 Task: Create an 'inventory' object.
Action: Mouse moved to (1186, 72)
Screenshot: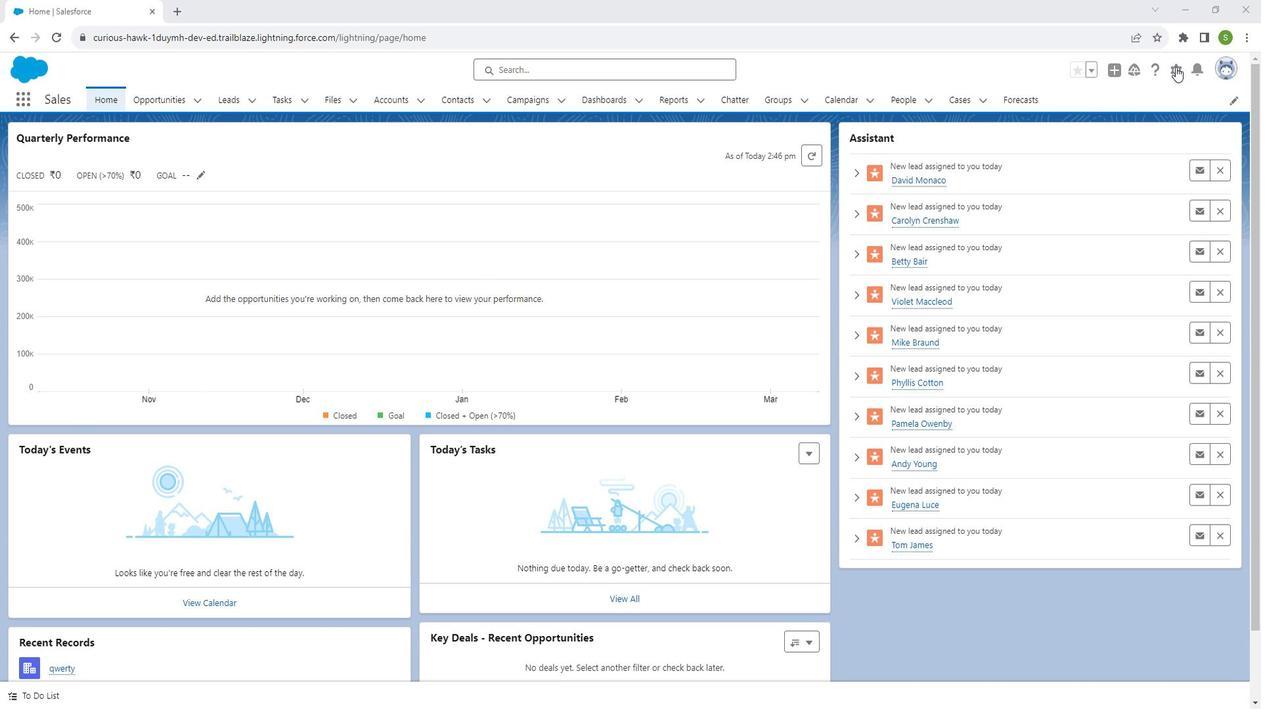 
Action: Mouse pressed left at (1186, 72)
Screenshot: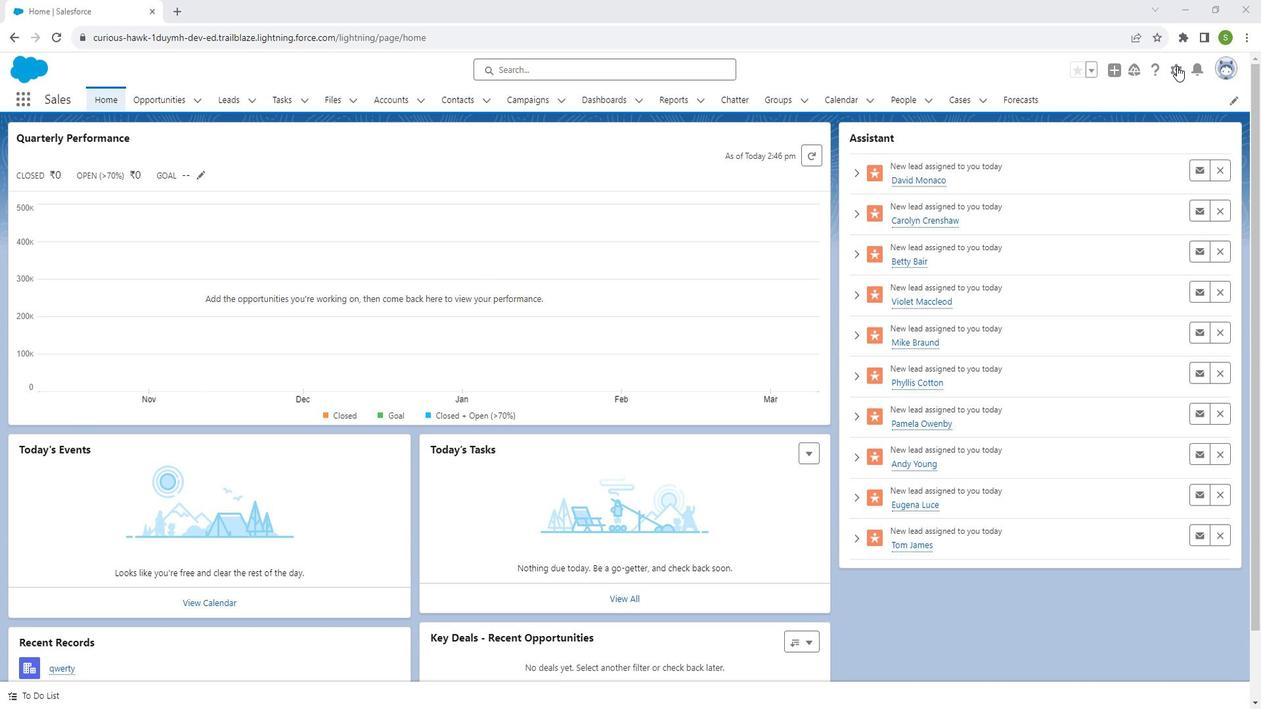 
Action: Mouse moved to (1159, 119)
Screenshot: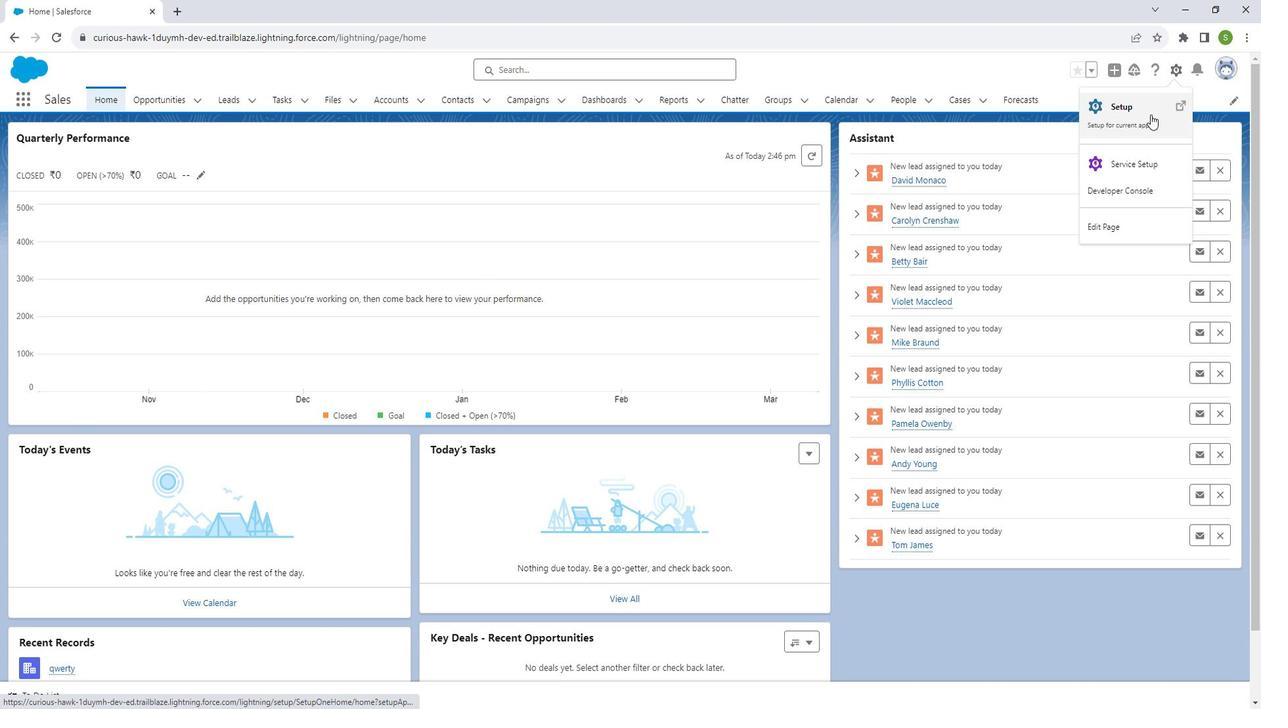 
Action: Mouse pressed left at (1159, 119)
Screenshot: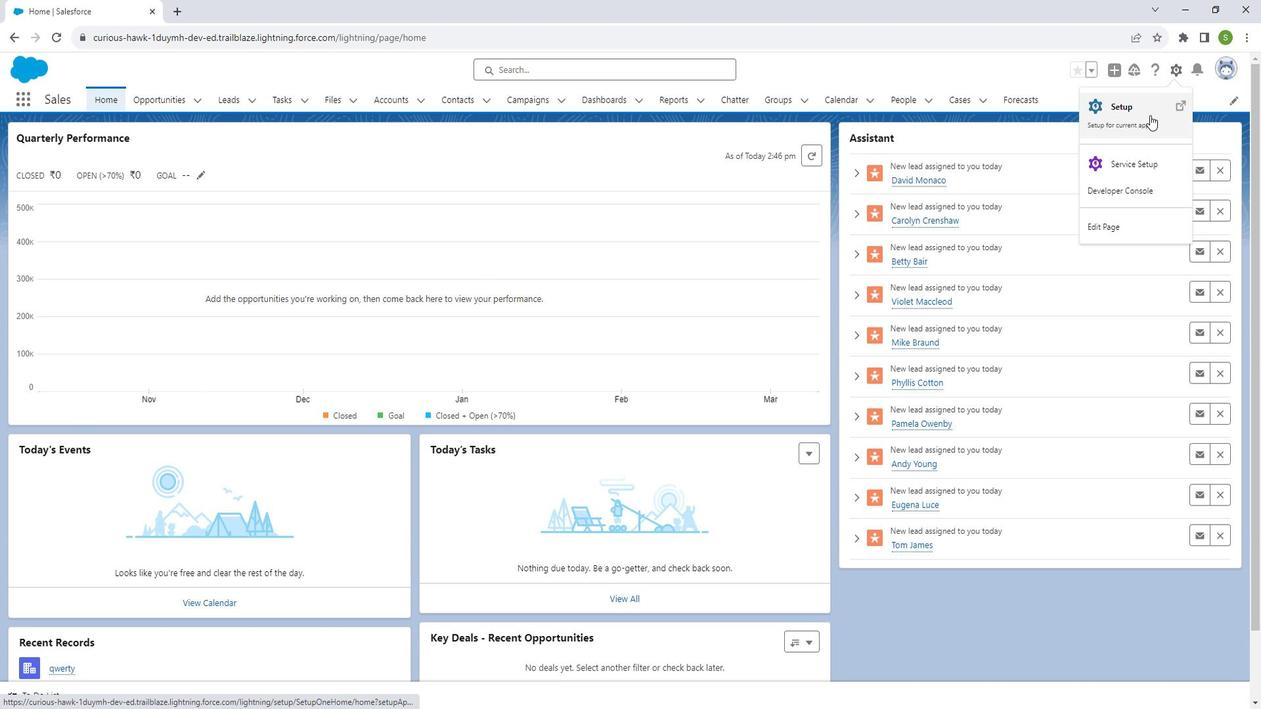 
Action: Mouse moved to (178, 102)
Screenshot: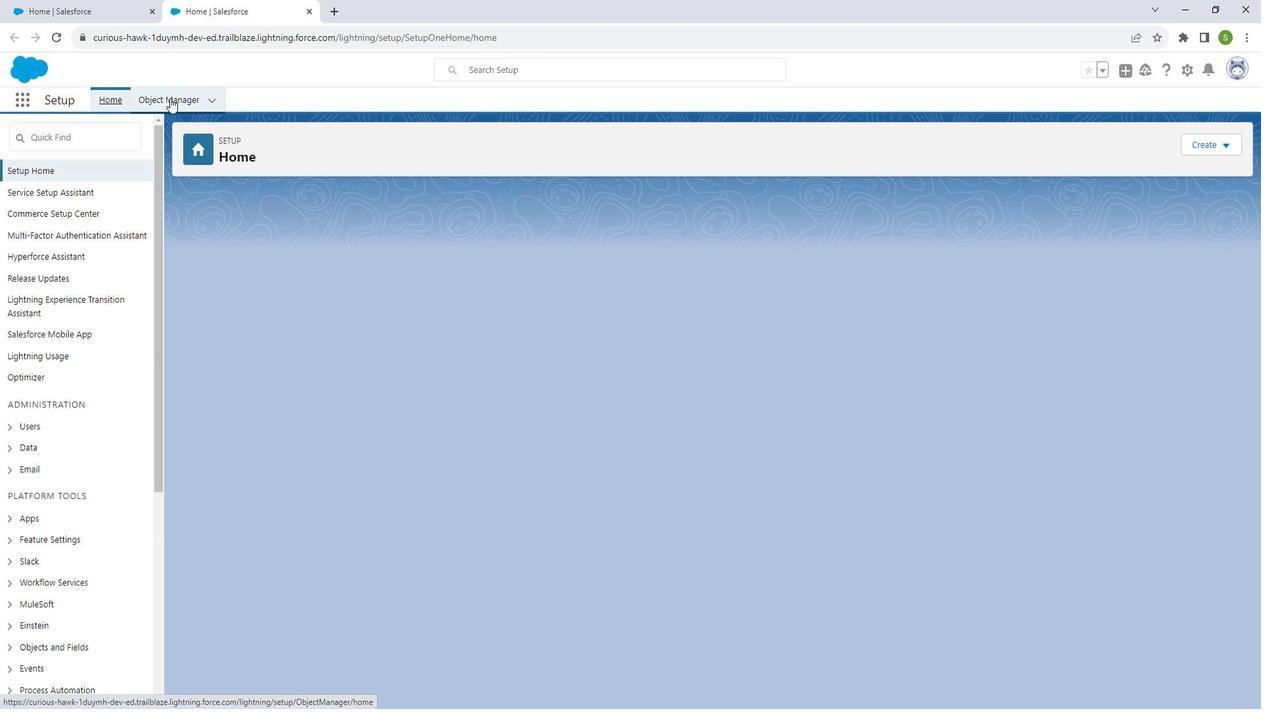 
Action: Mouse pressed left at (178, 102)
Screenshot: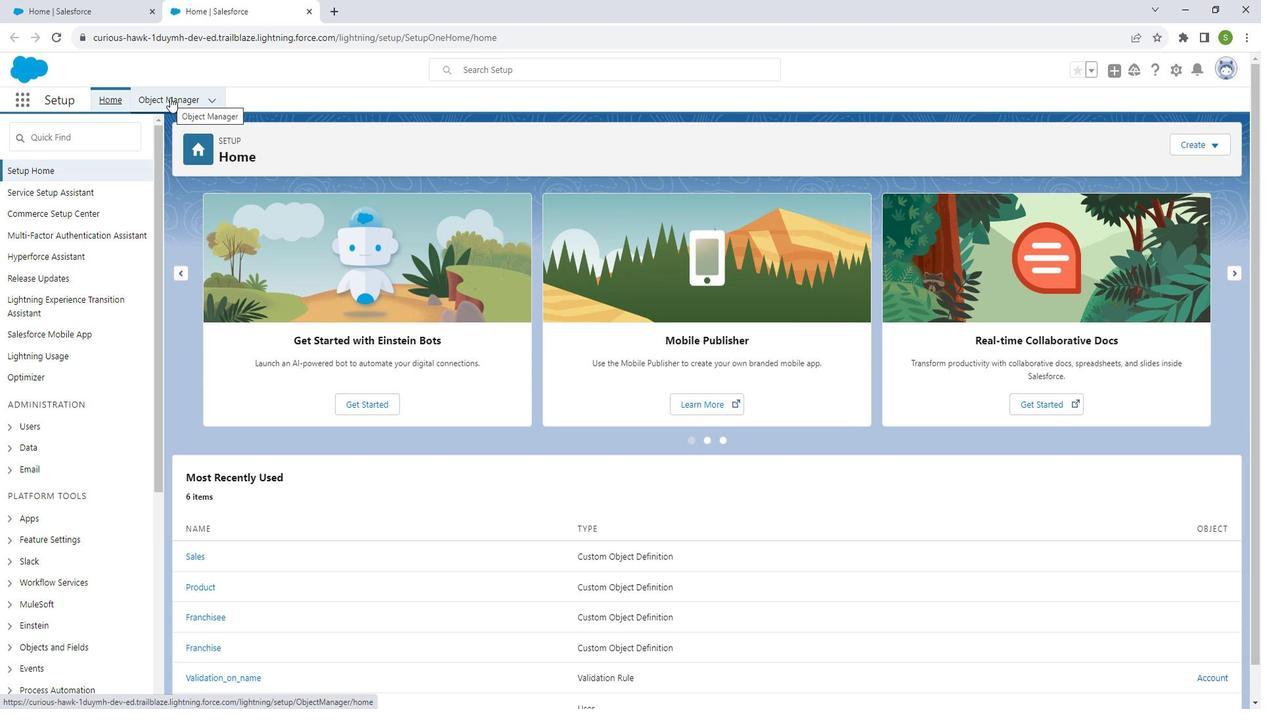 
Action: Mouse moved to (1215, 145)
Screenshot: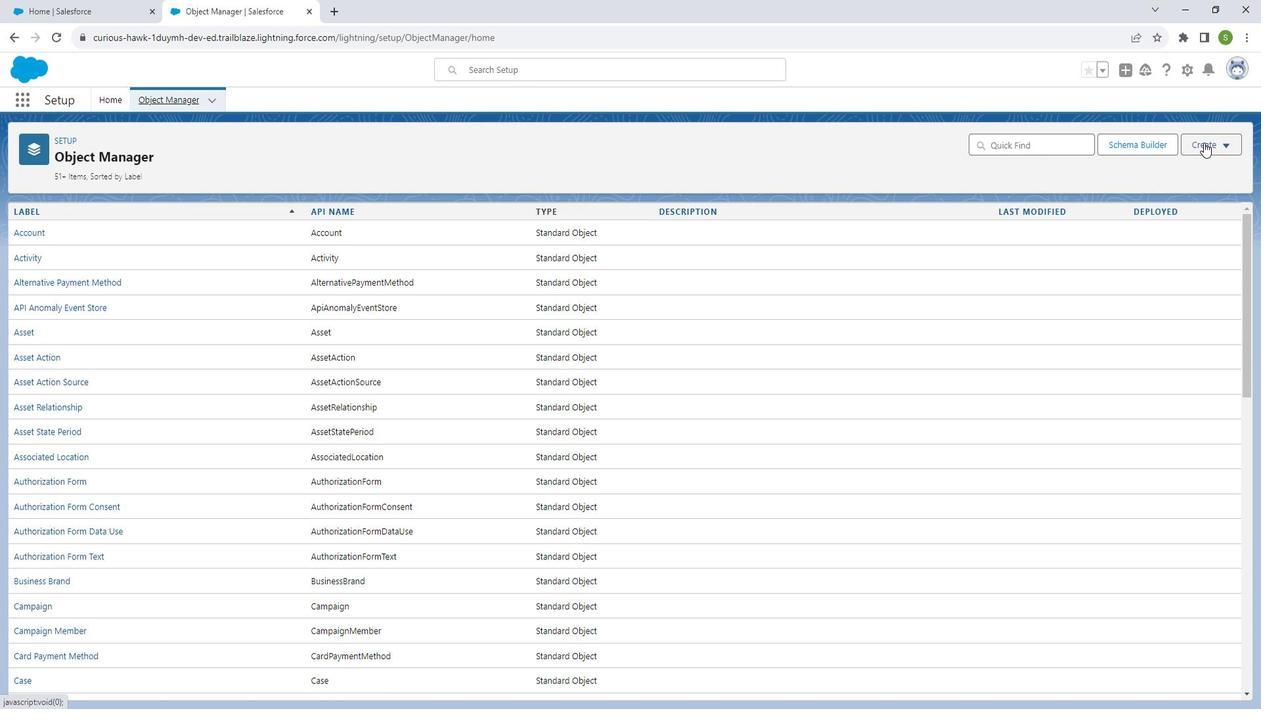 
Action: Mouse pressed left at (1215, 145)
Screenshot: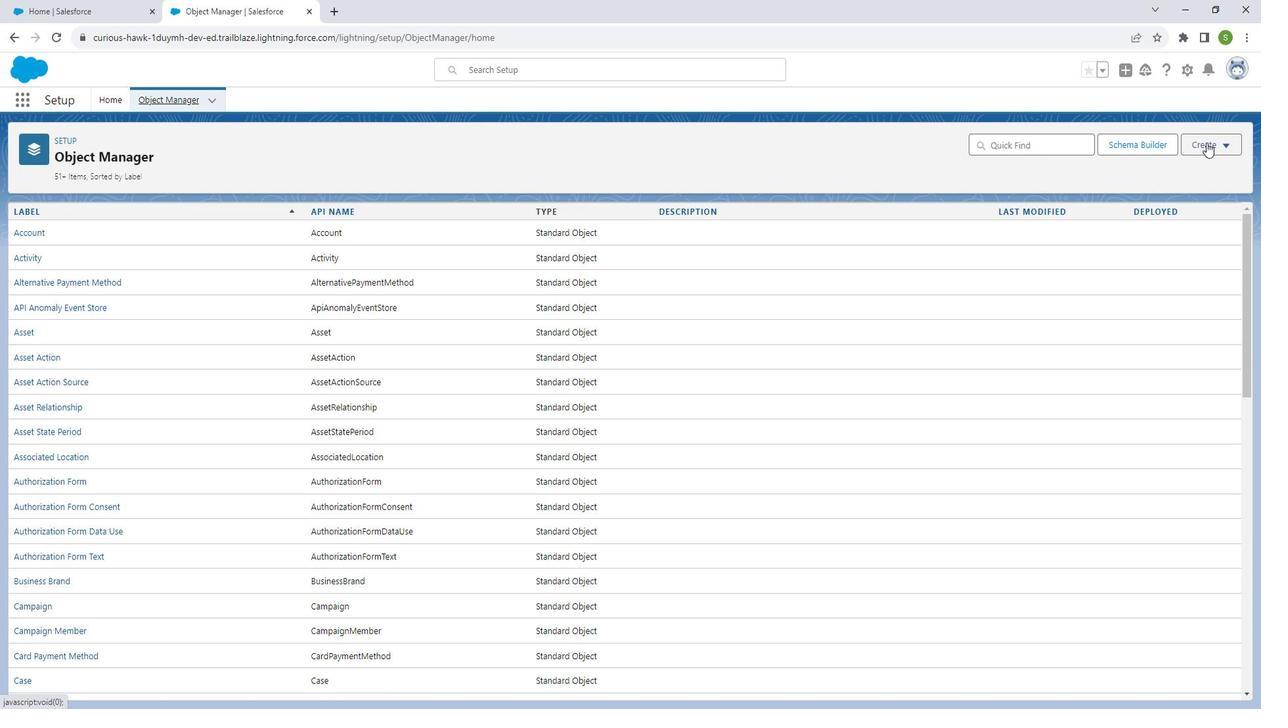 
Action: Mouse moved to (1180, 182)
Screenshot: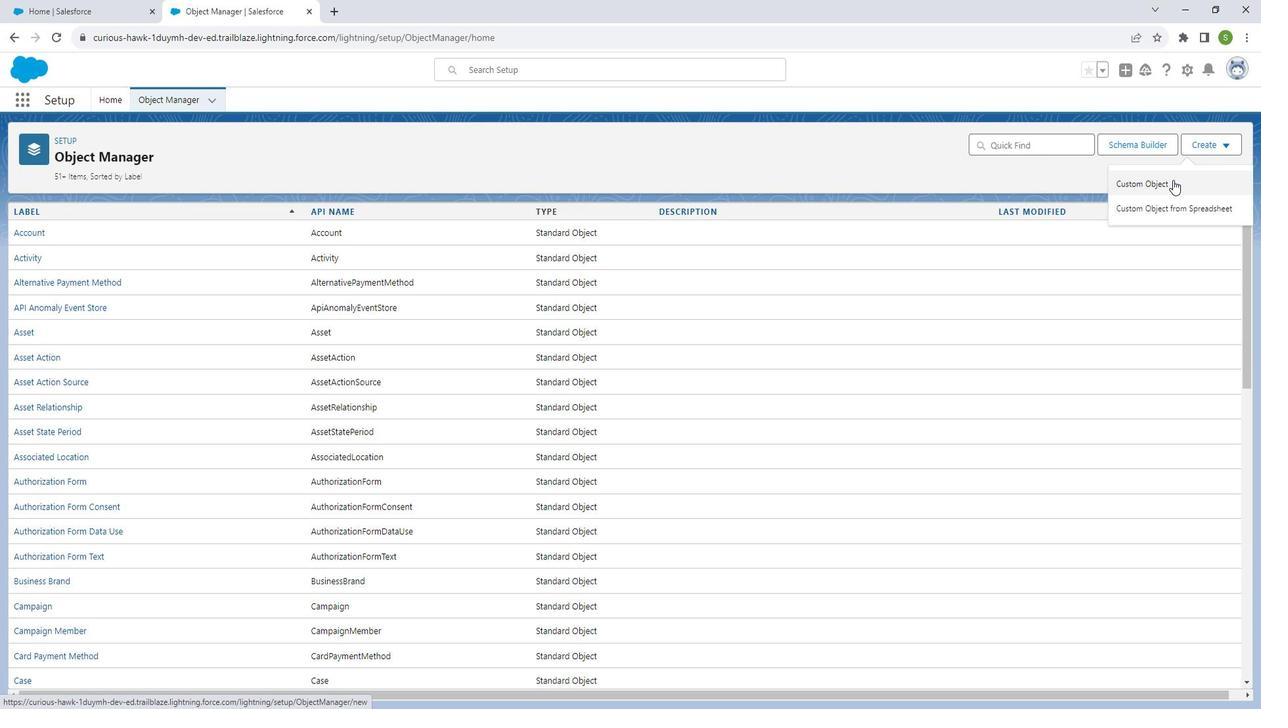 
Action: Mouse pressed left at (1180, 182)
Screenshot: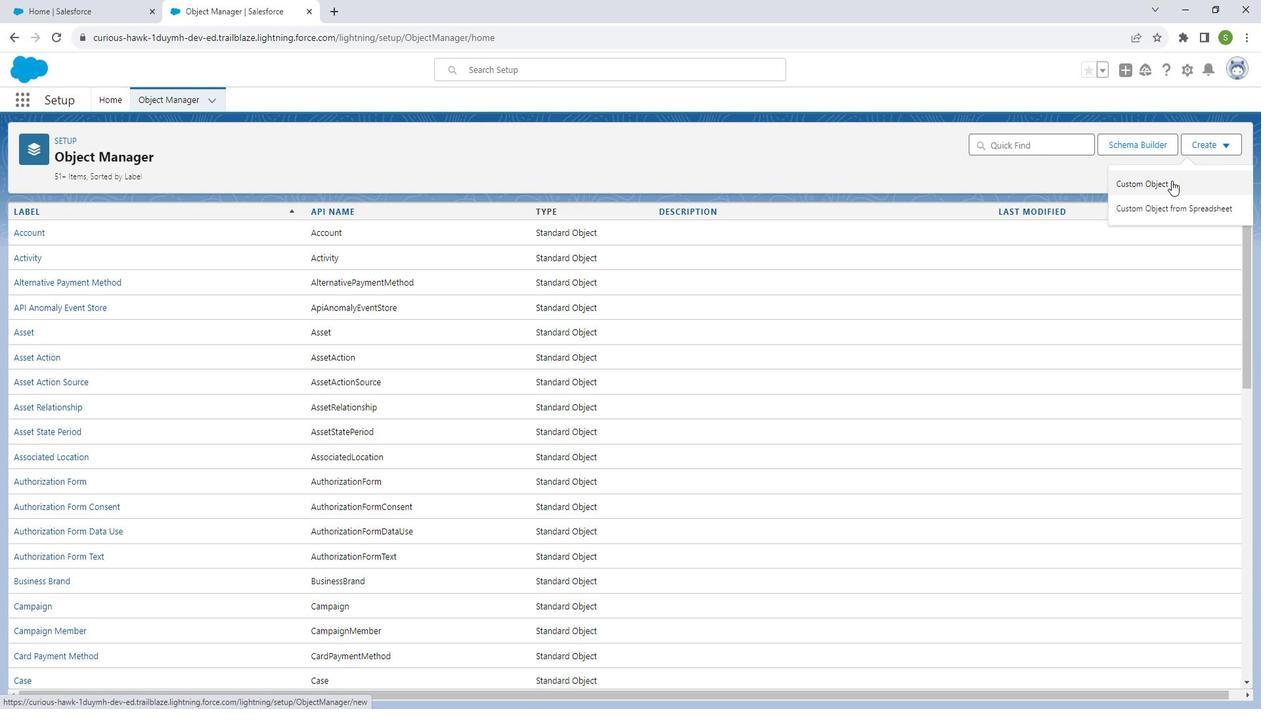 
Action: Mouse moved to (314, 312)
Screenshot: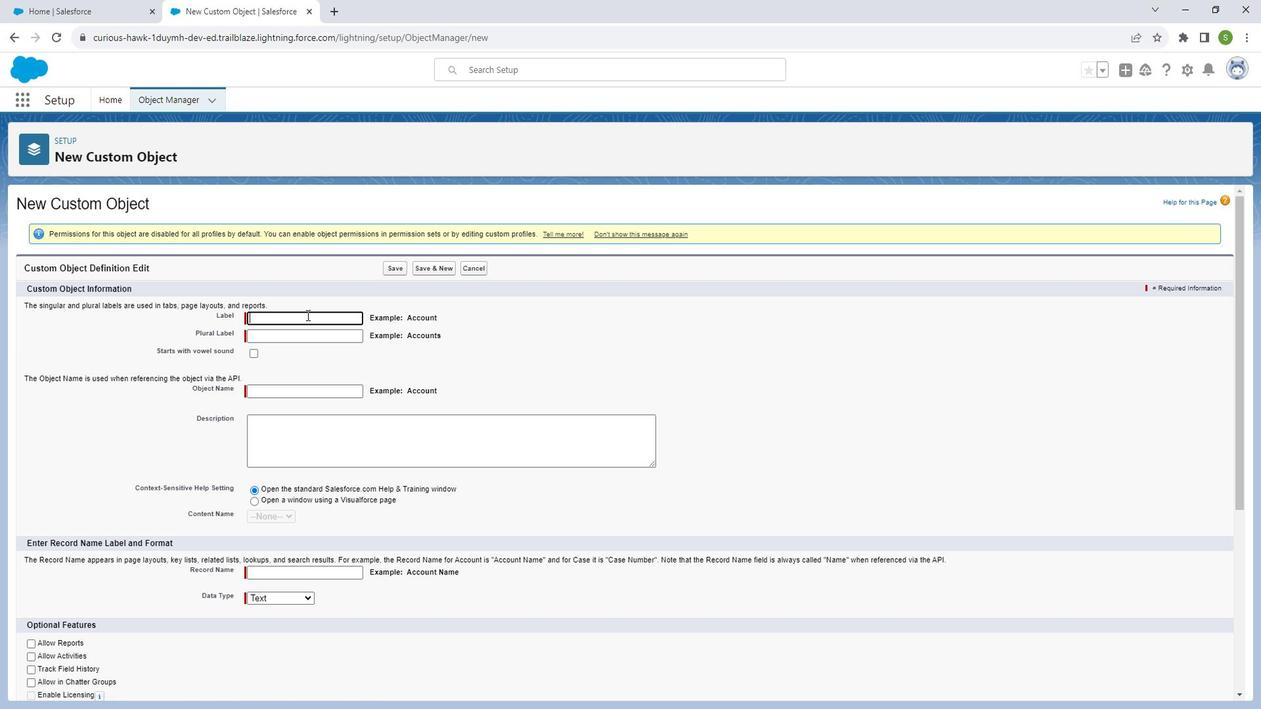 
Action: Mouse pressed left at (314, 312)
Screenshot: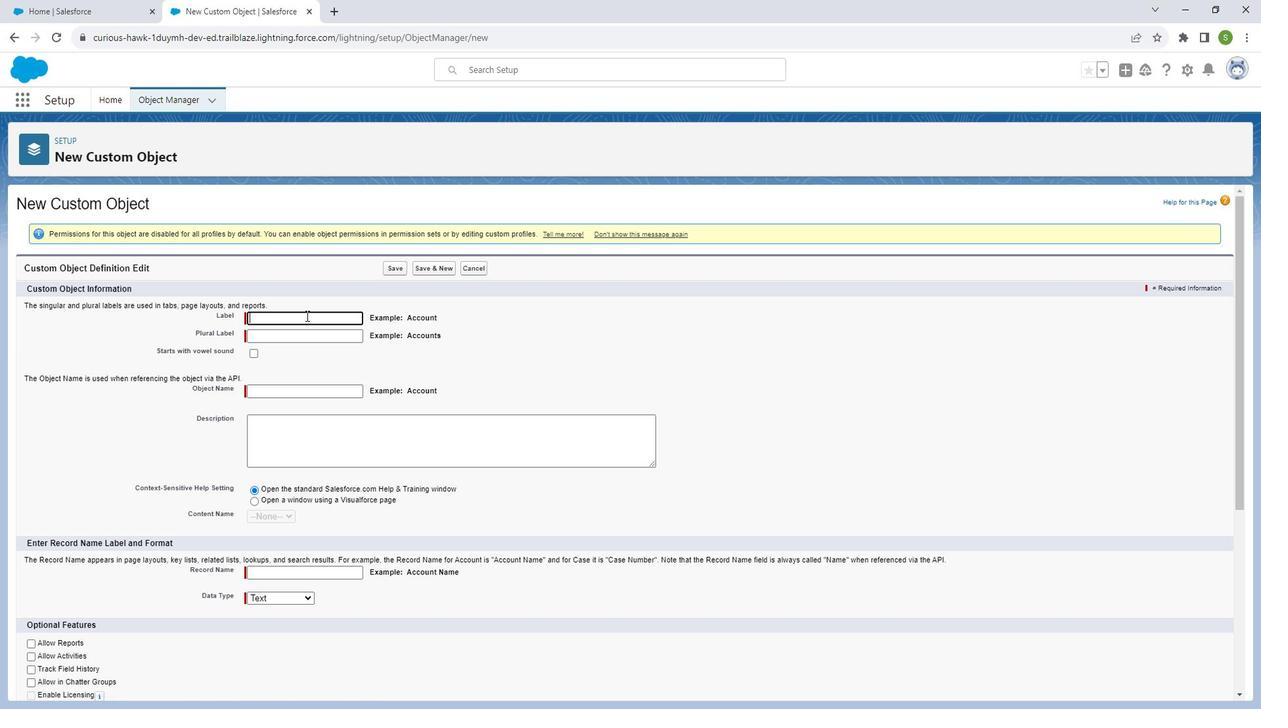 
Action: Mouse moved to (314, 314)
Screenshot: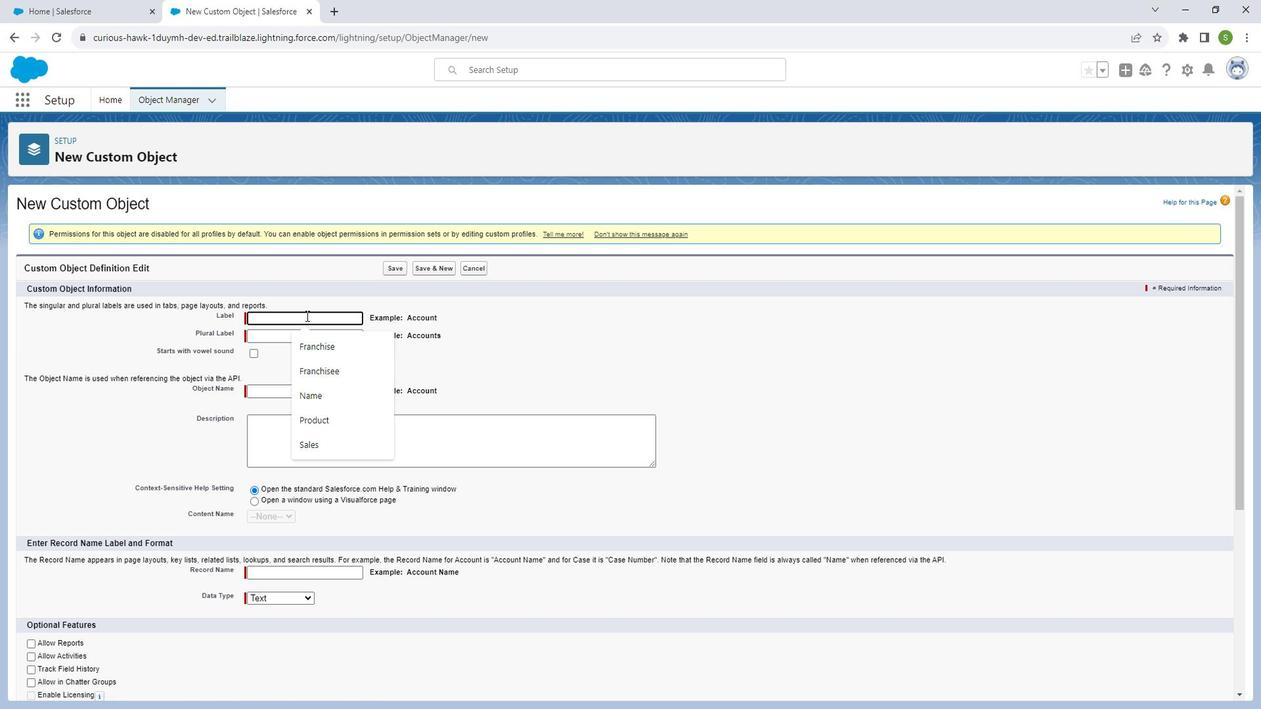 
Action: Key pressed <Key.shift_r>Inventory
Screenshot: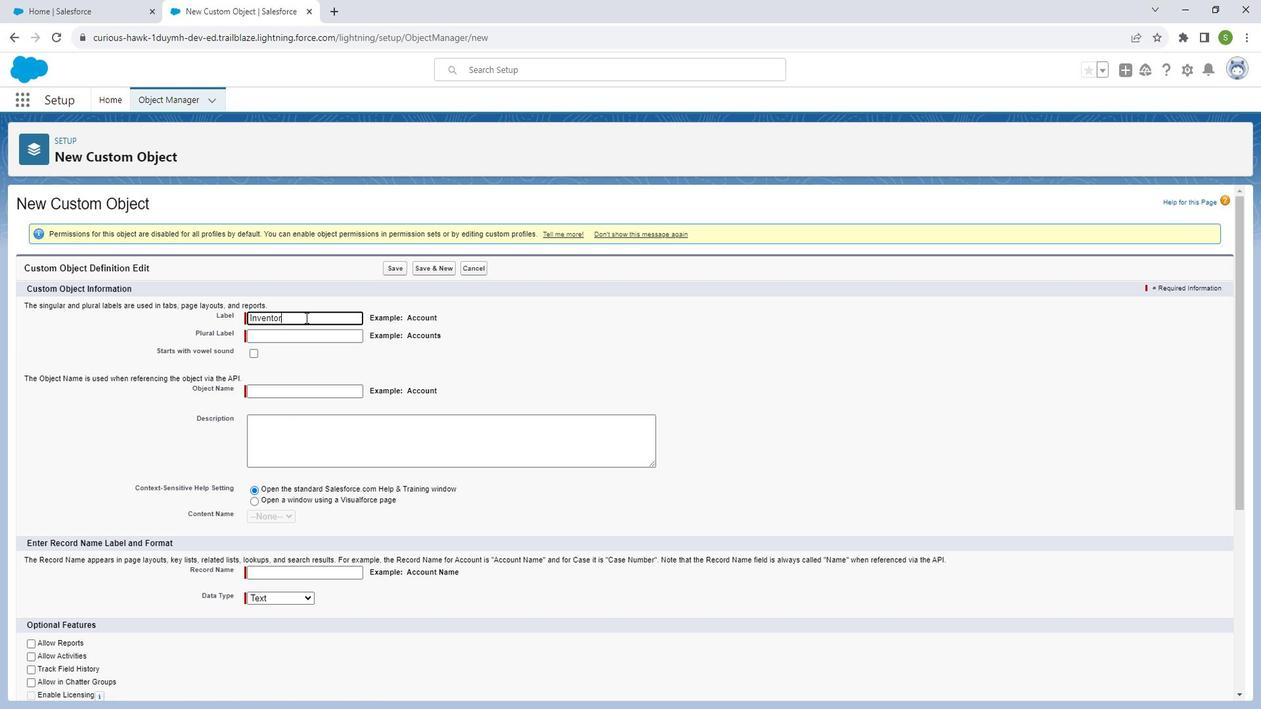 
Action: Mouse moved to (308, 332)
Screenshot: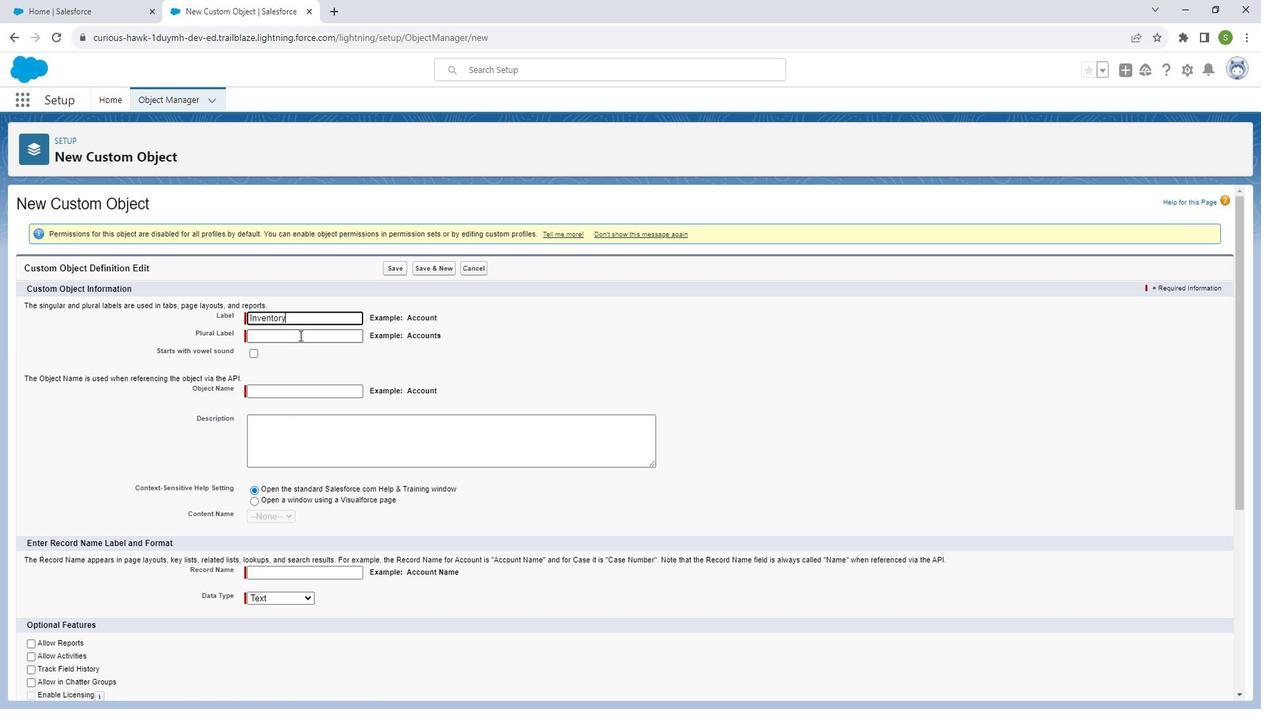 
Action: Mouse pressed left at (308, 332)
Screenshot: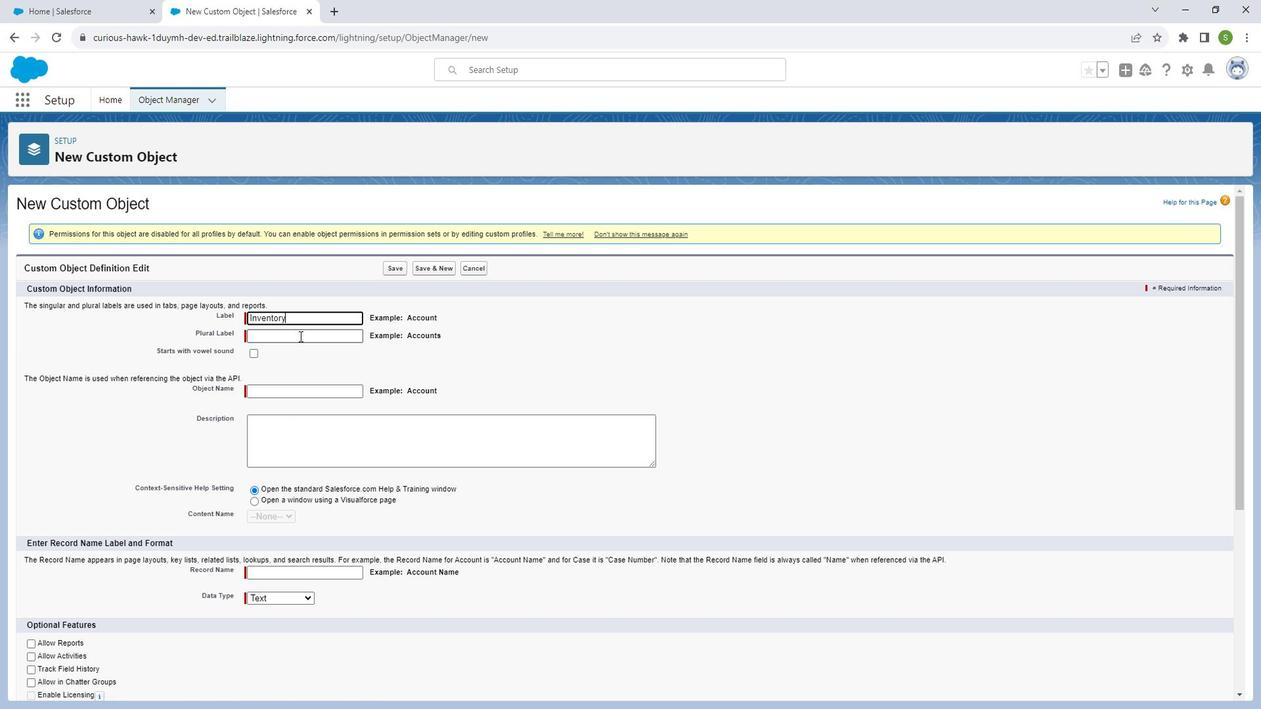 
Action: Key pressed <Key.shift_r>Inventory
Screenshot: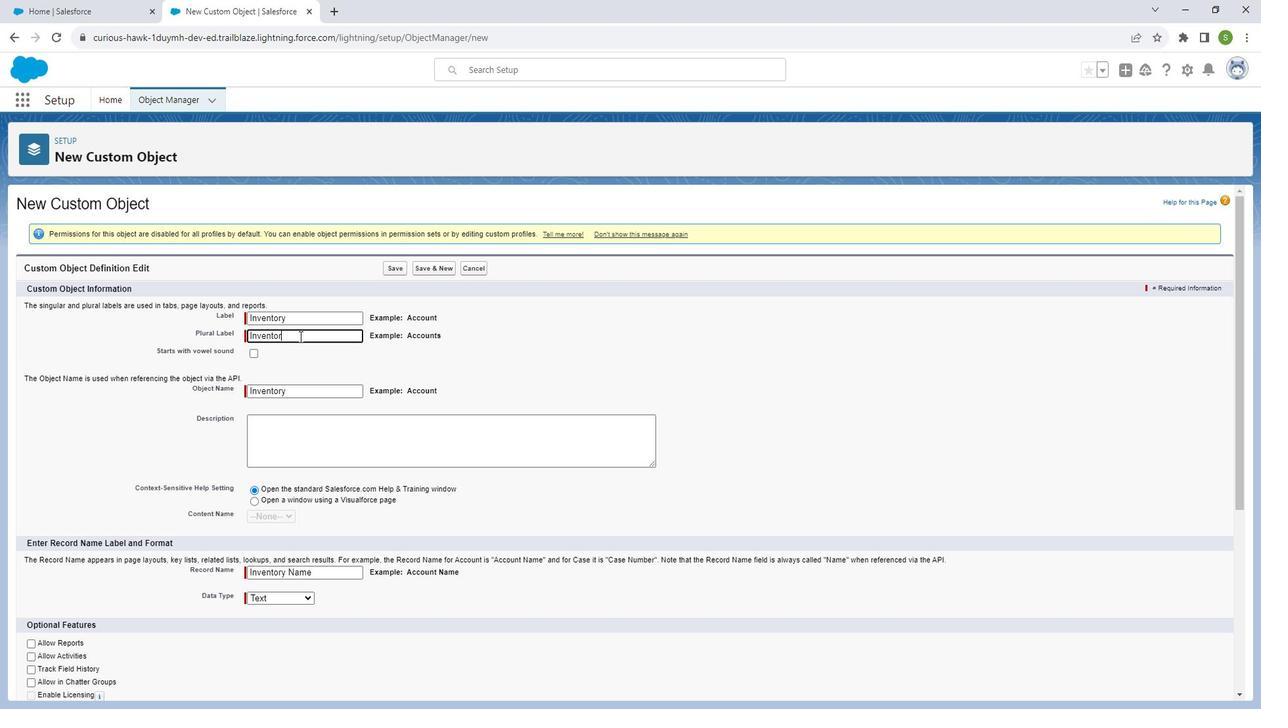 
Action: Mouse moved to (193, 482)
Screenshot: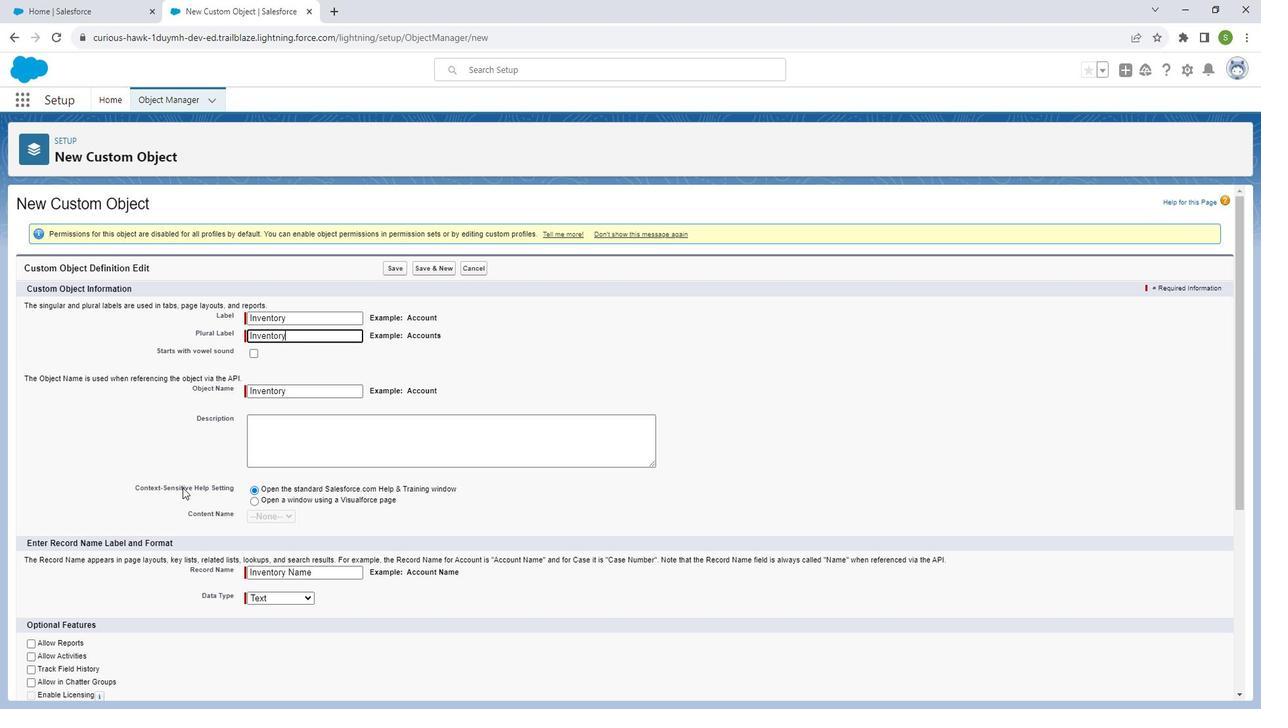 
Action: Mouse scrolled (193, 481) with delta (0, 0)
Screenshot: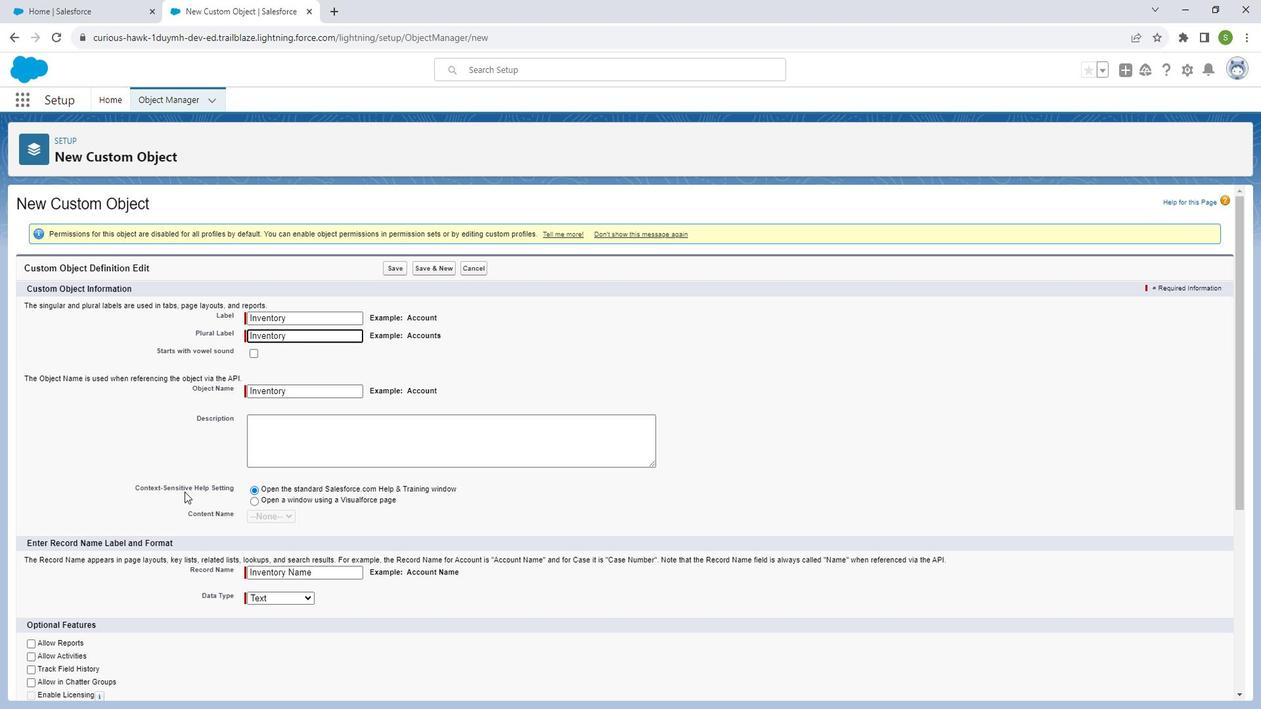 
Action: Mouse scrolled (193, 481) with delta (0, 0)
Screenshot: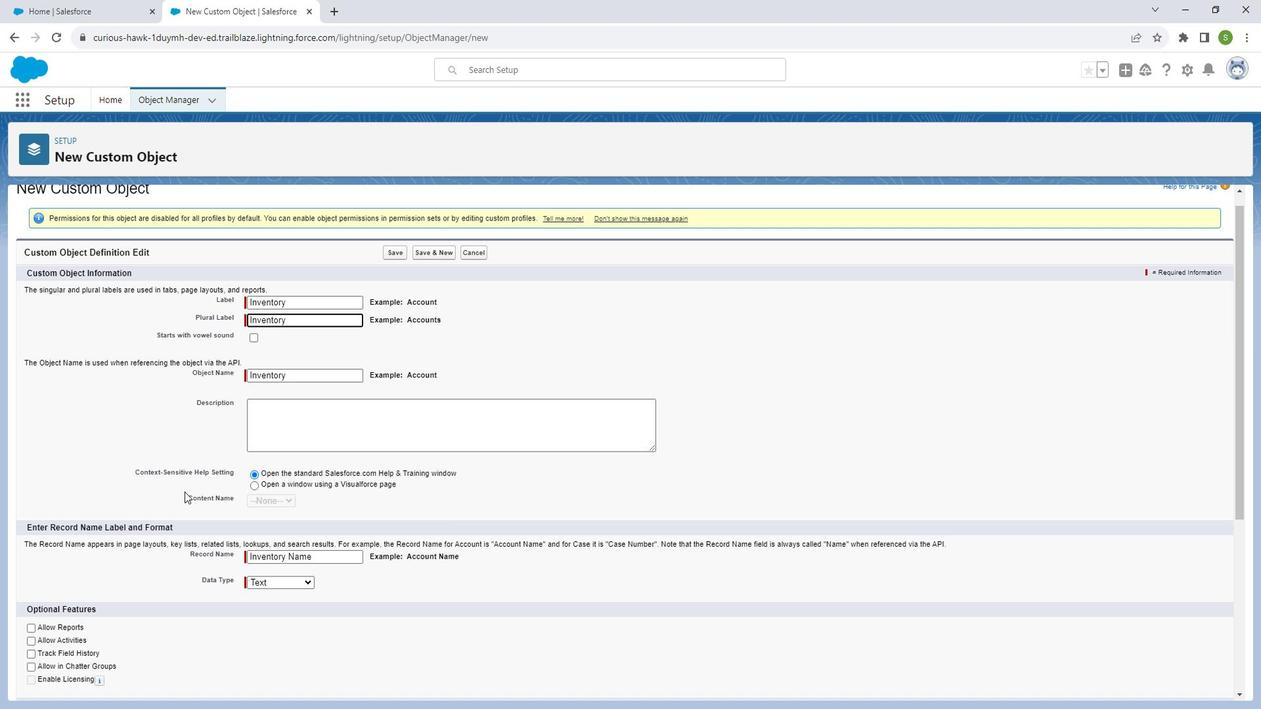 
Action: Mouse scrolled (193, 481) with delta (0, 0)
Screenshot: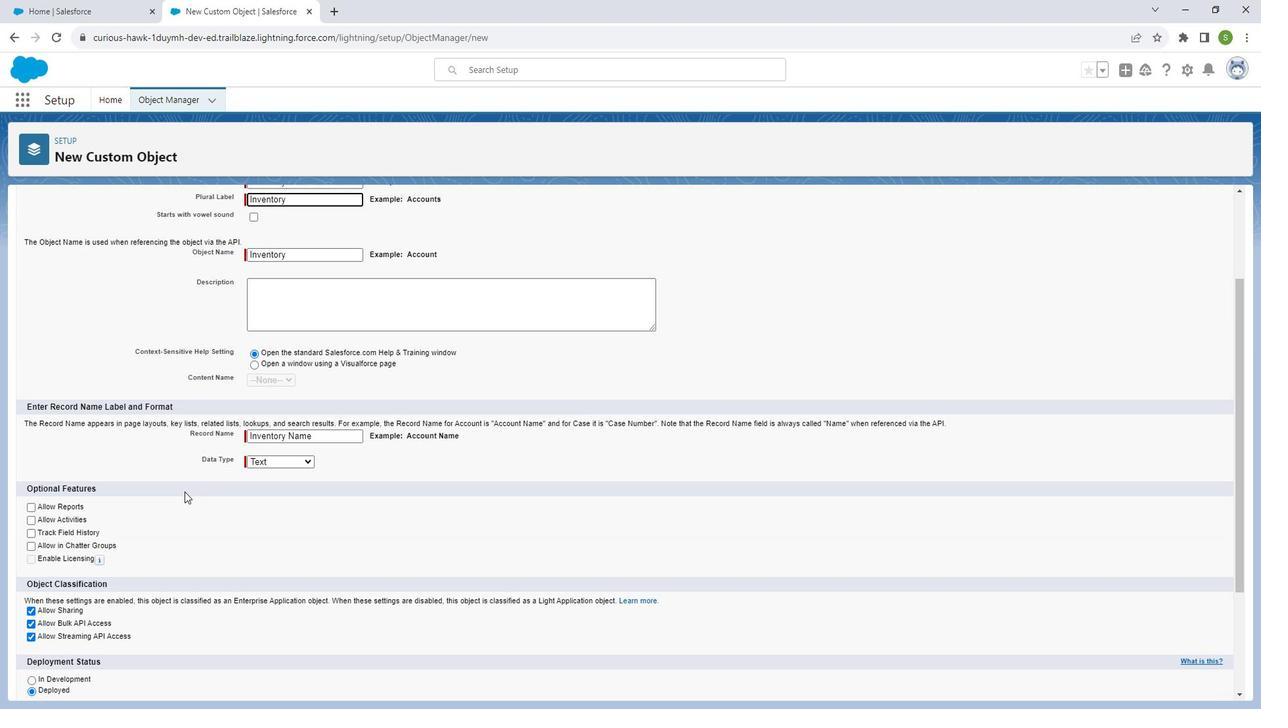 
Action: Mouse moved to (56, 430)
Screenshot: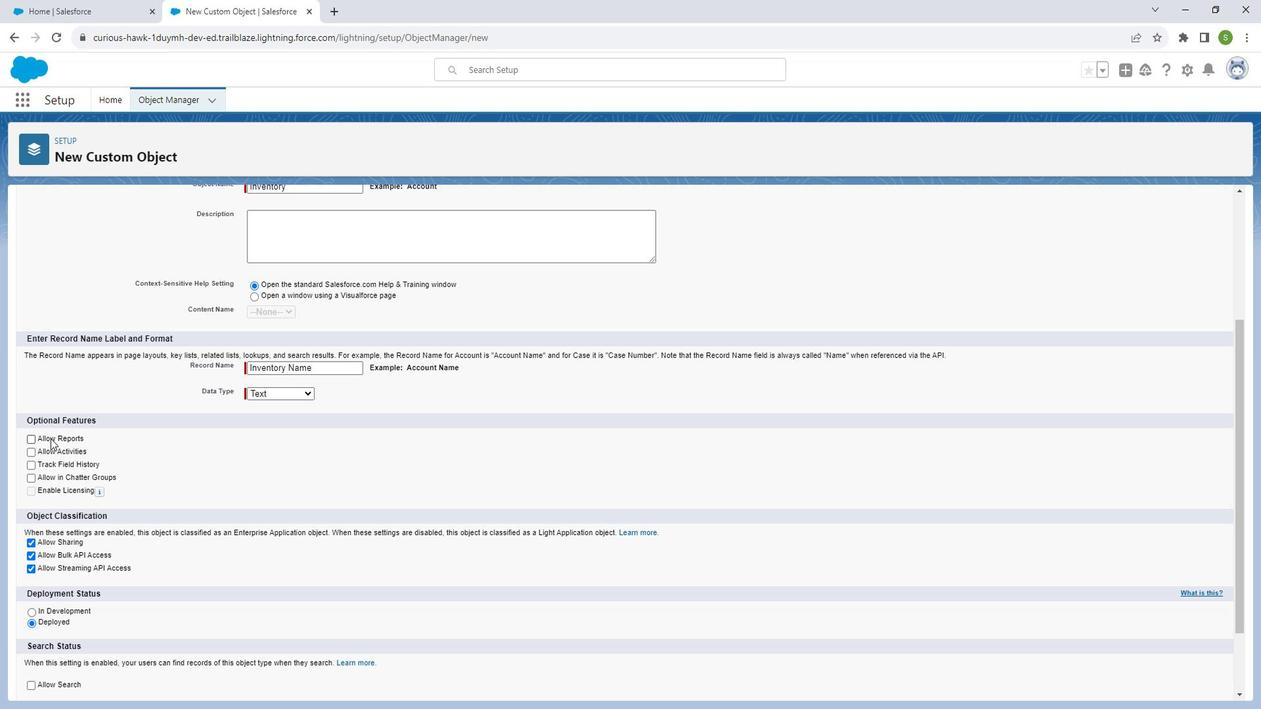 
Action: Mouse pressed left at (56, 430)
Screenshot: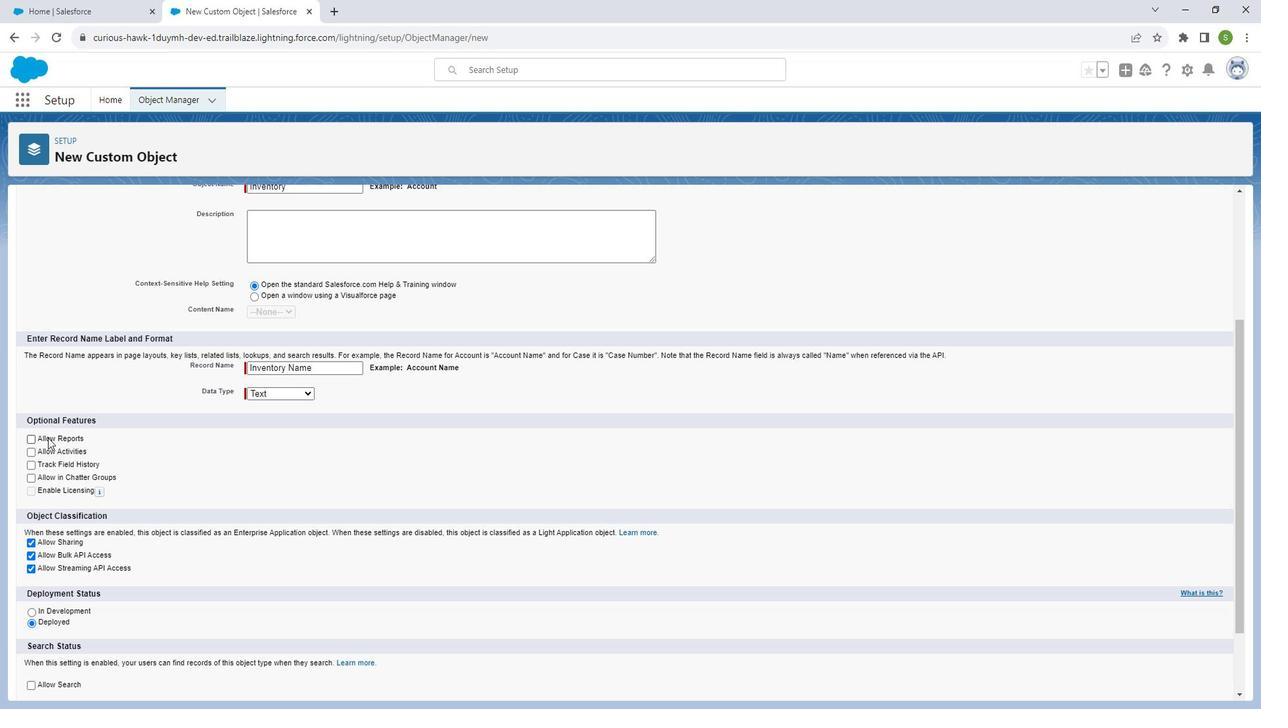 
Action: Mouse moved to (49, 507)
Screenshot: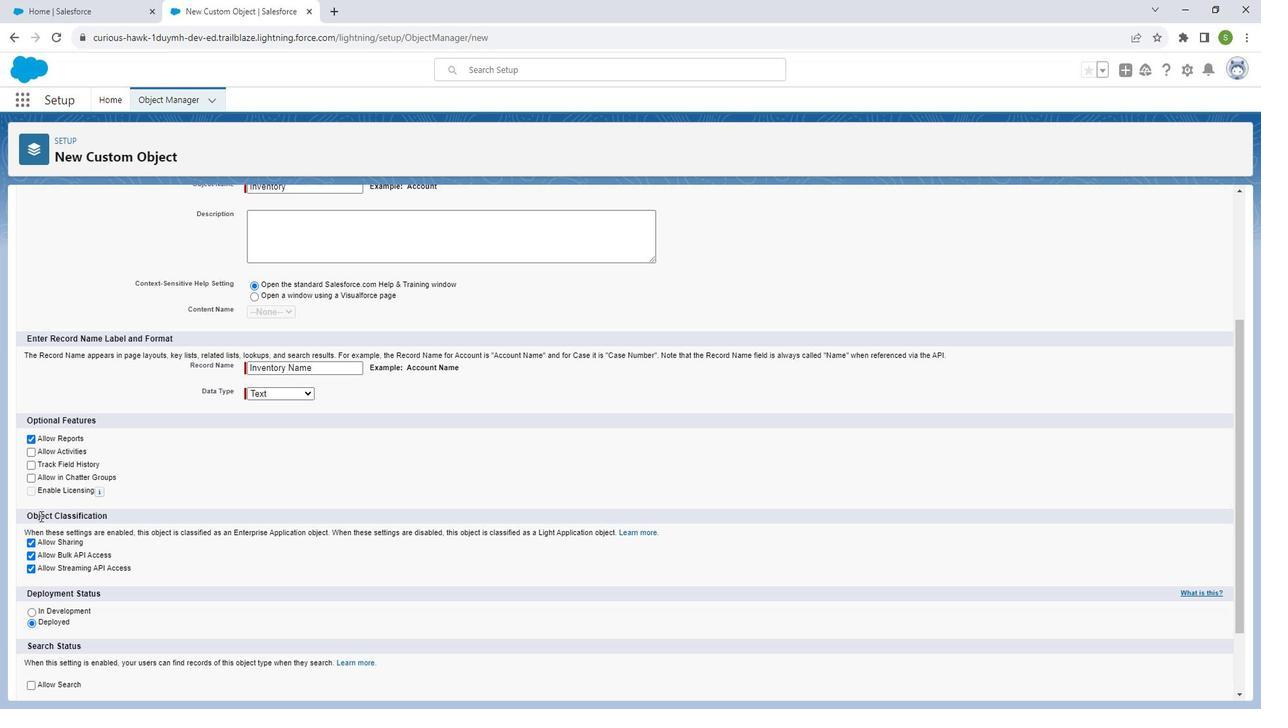 
Action: Mouse scrolled (49, 507) with delta (0, 0)
Screenshot: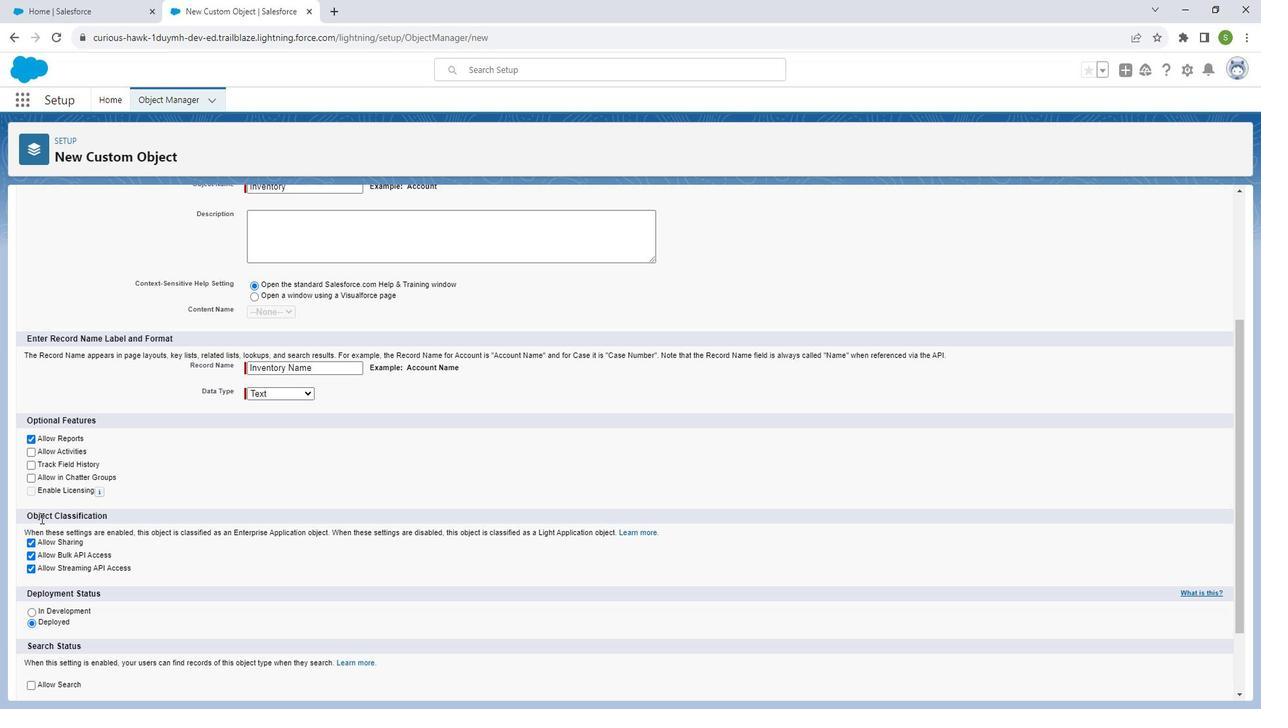 
Action: Mouse scrolled (49, 507) with delta (0, 0)
Screenshot: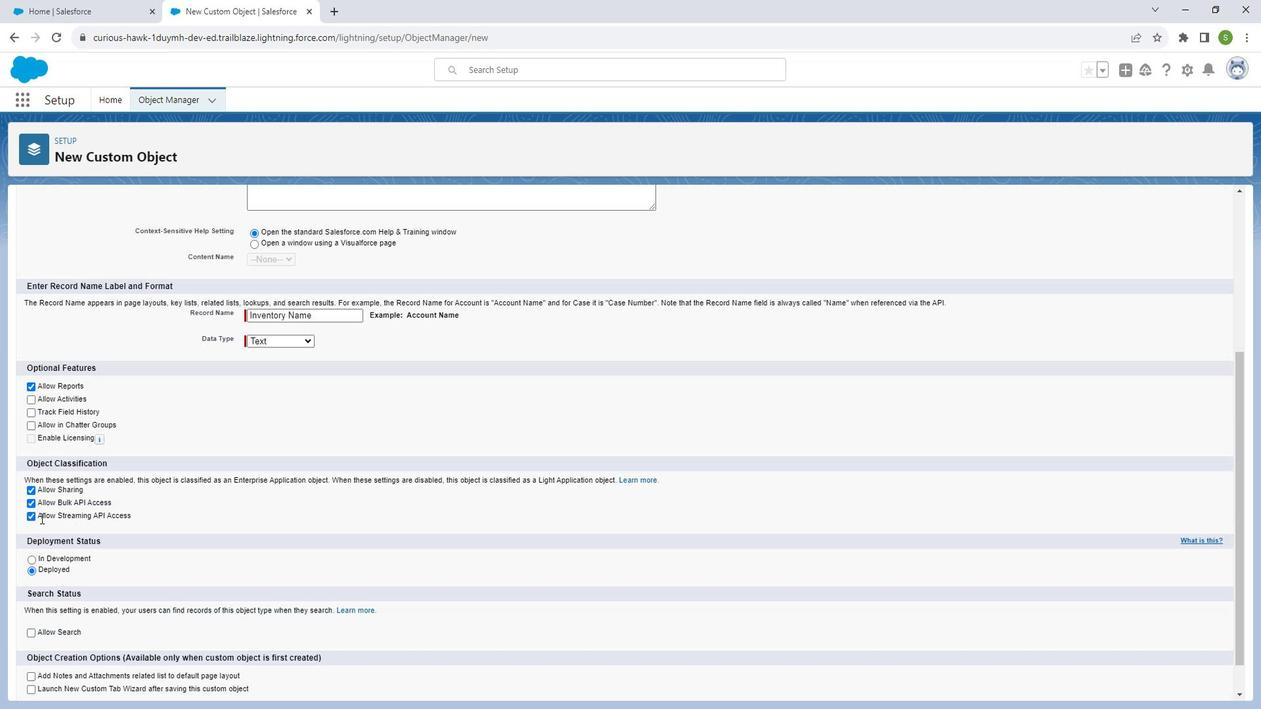 
Action: Mouse moved to (49, 507)
Screenshot: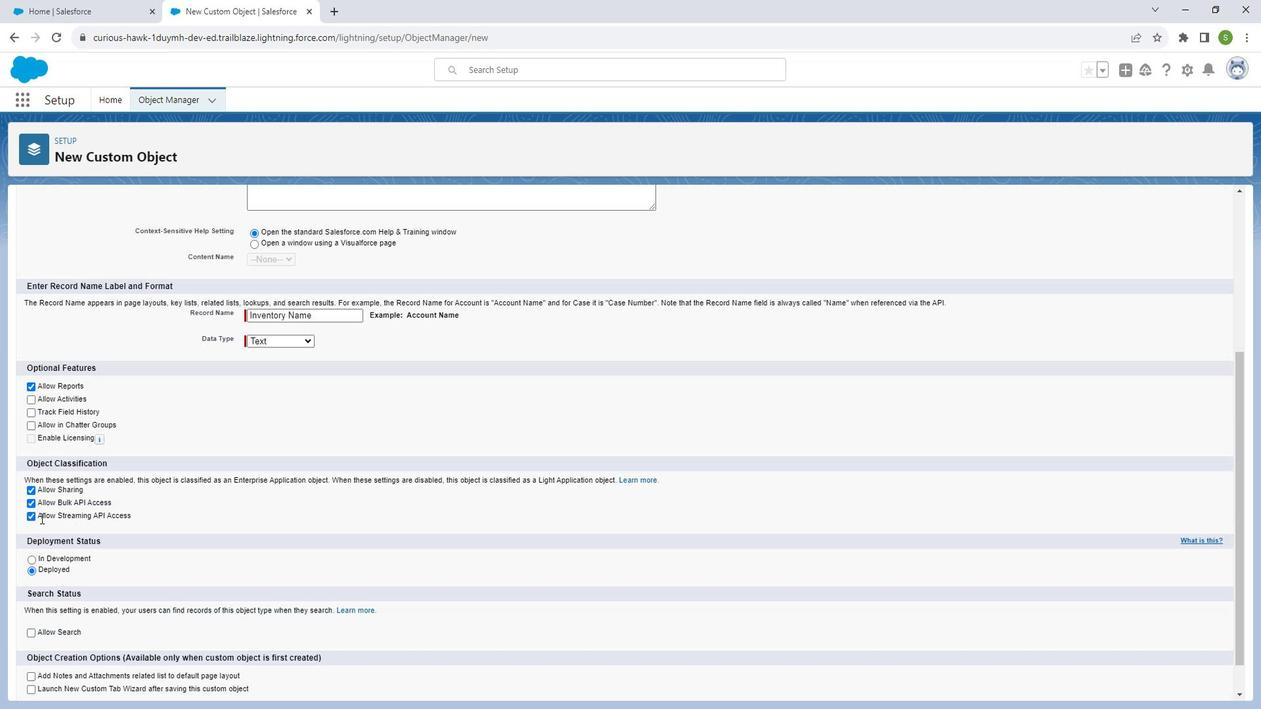 
Action: Mouse scrolled (49, 507) with delta (0, 0)
Screenshot: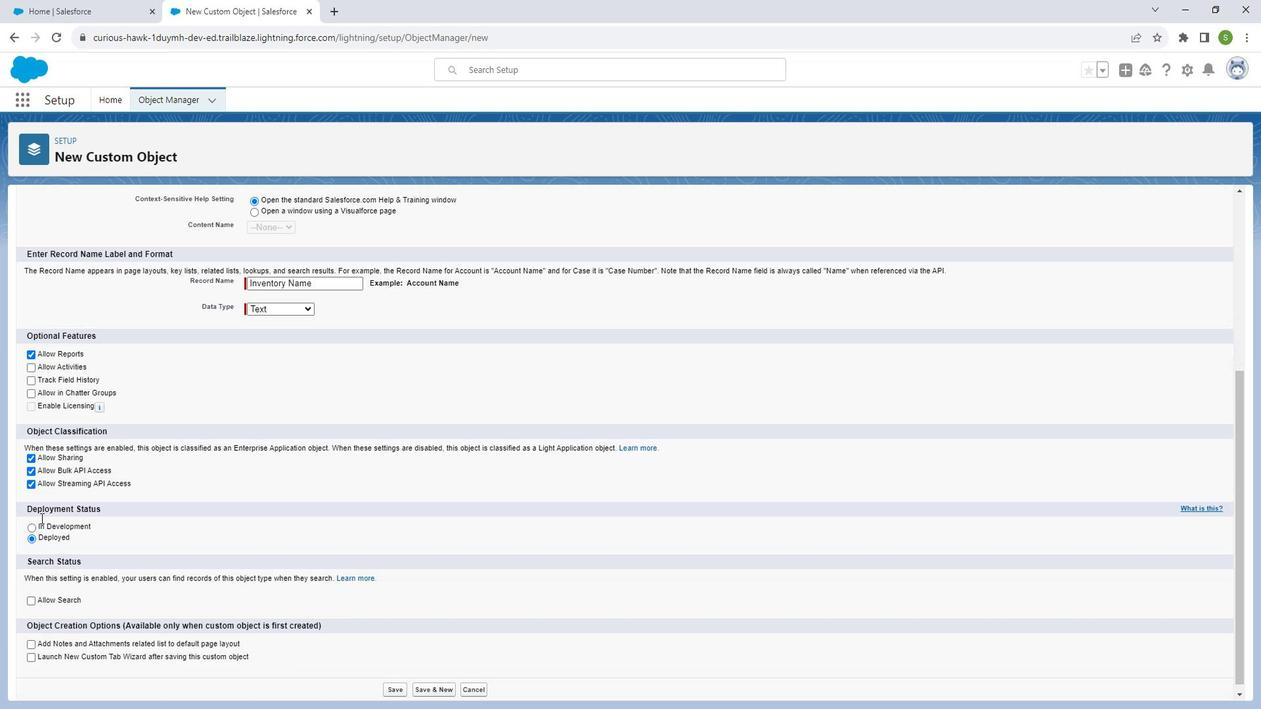 
Action: Mouse moved to (49, 508)
Screenshot: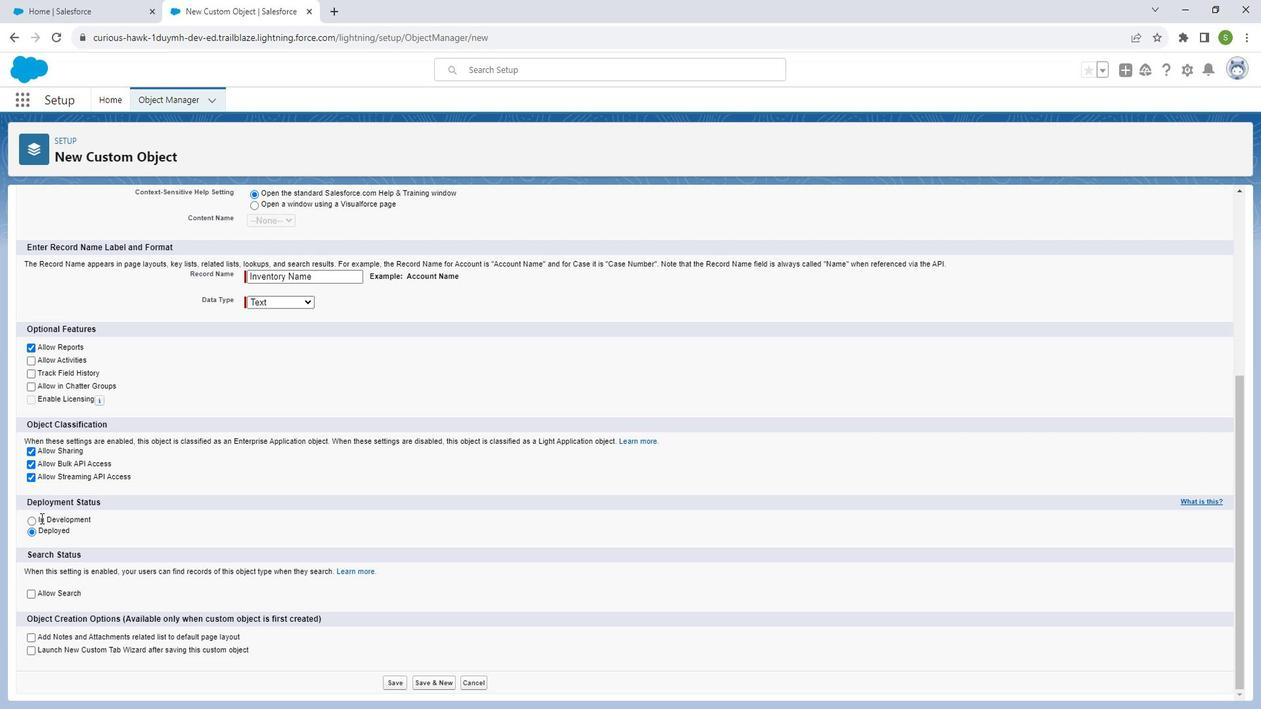 
Action: Mouse scrolled (49, 507) with delta (0, 0)
Screenshot: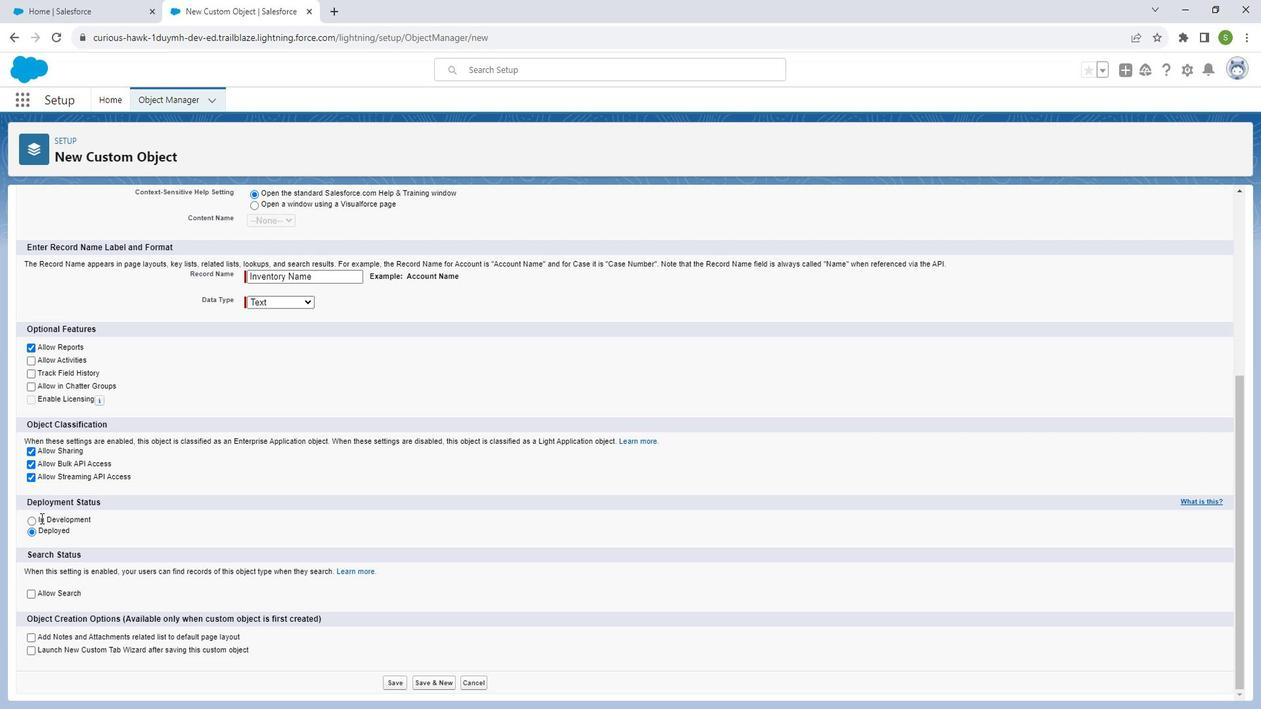 
Action: Mouse moved to (50, 510)
Screenshot: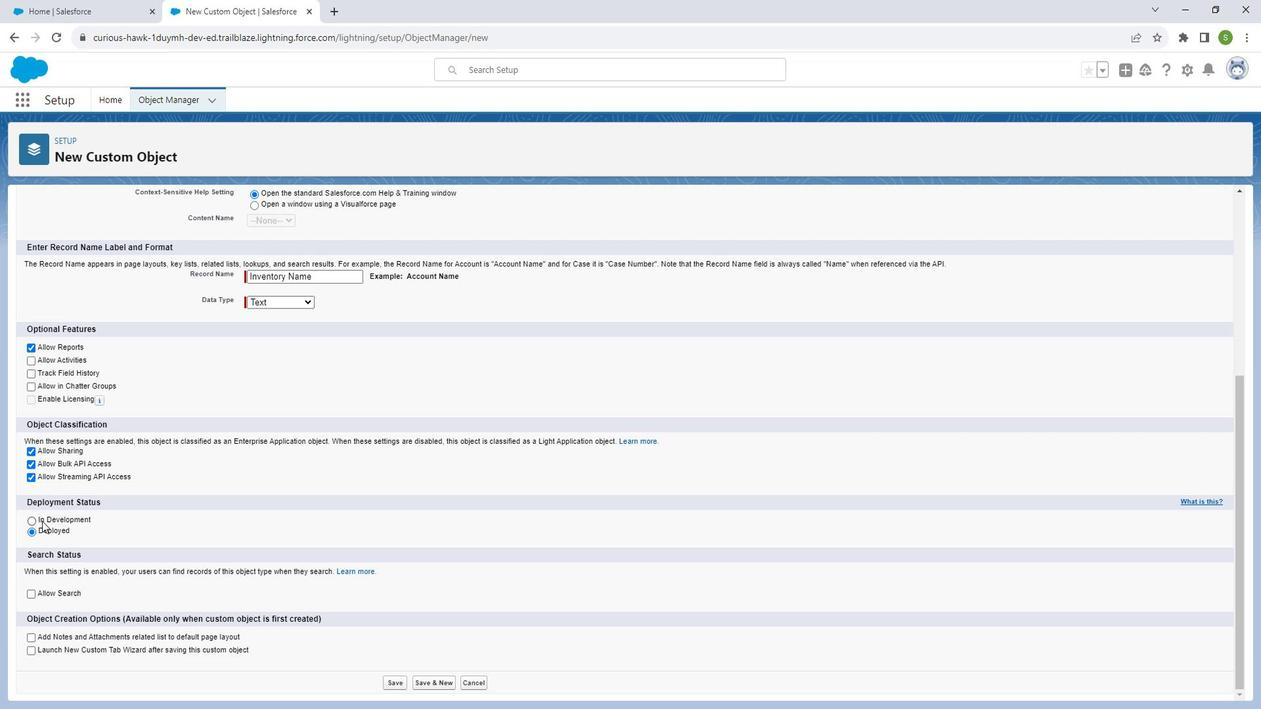 
Action: Mouse scrolled (50, 509) with delta (0, 0)
Screenshot: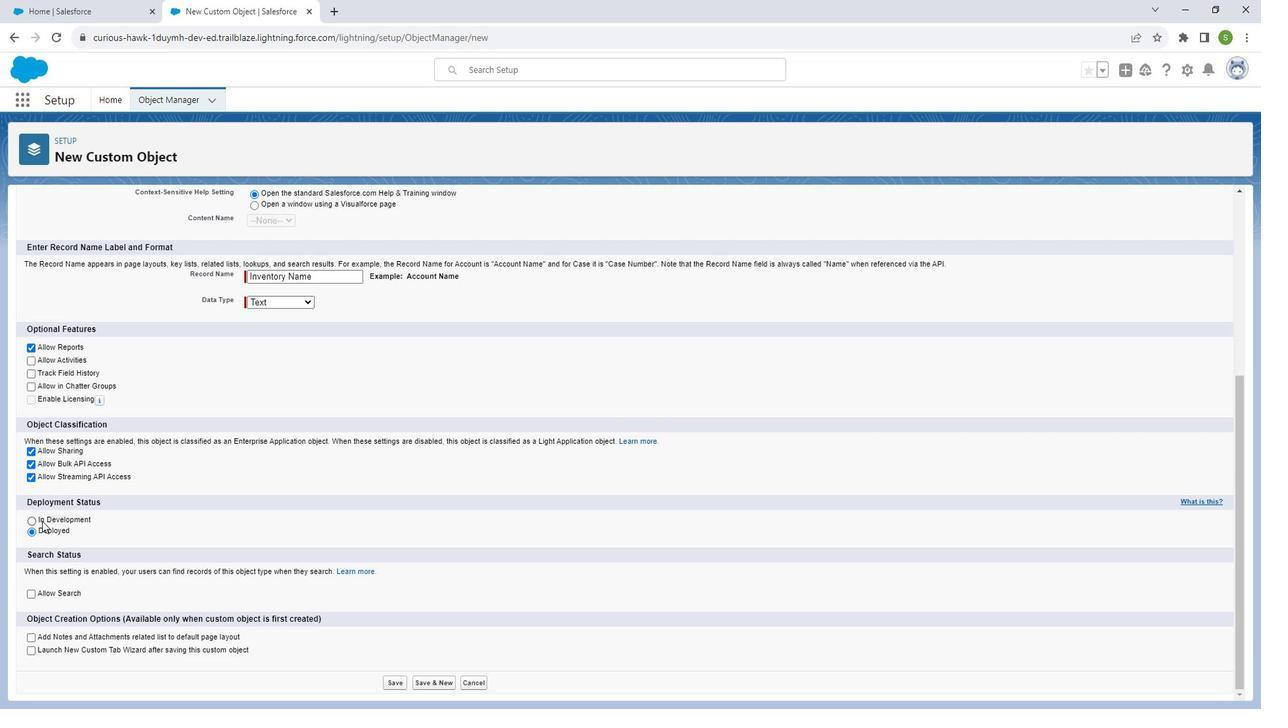 
Action: Mouse moved to (40, 622)
Screenshot: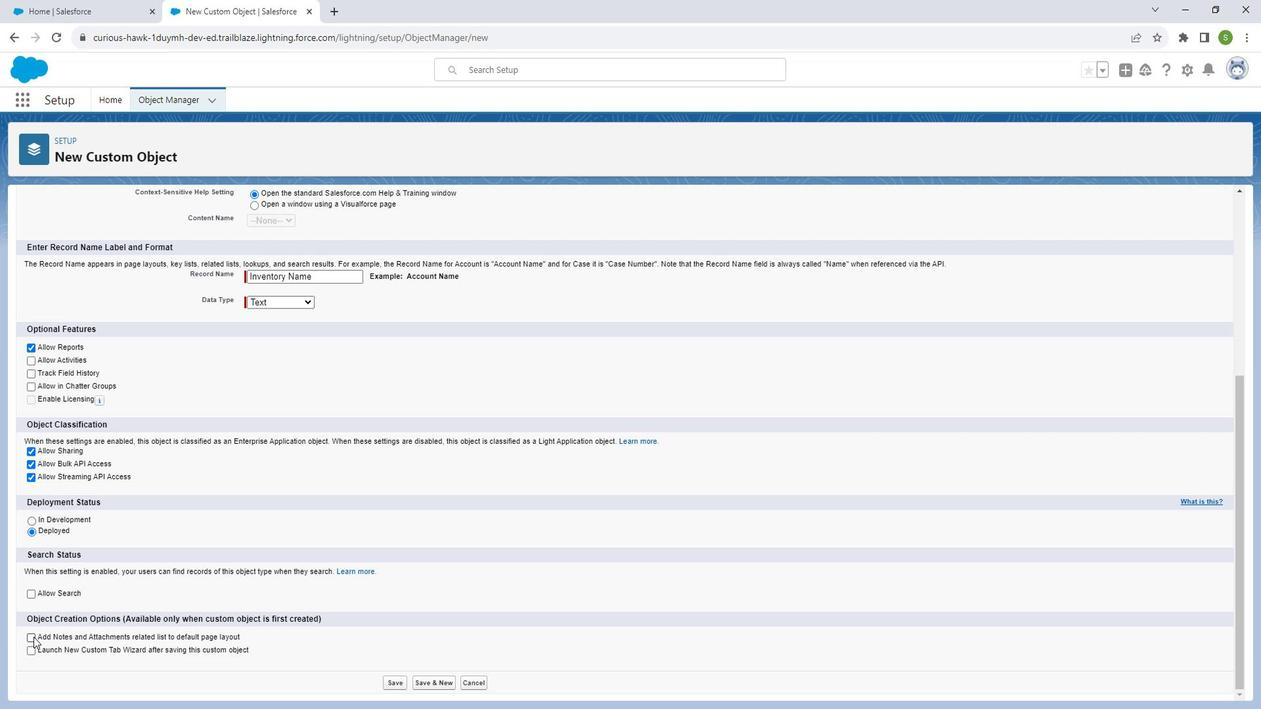 
Action: Mouse pressed left at (40, 622)
Screenshot: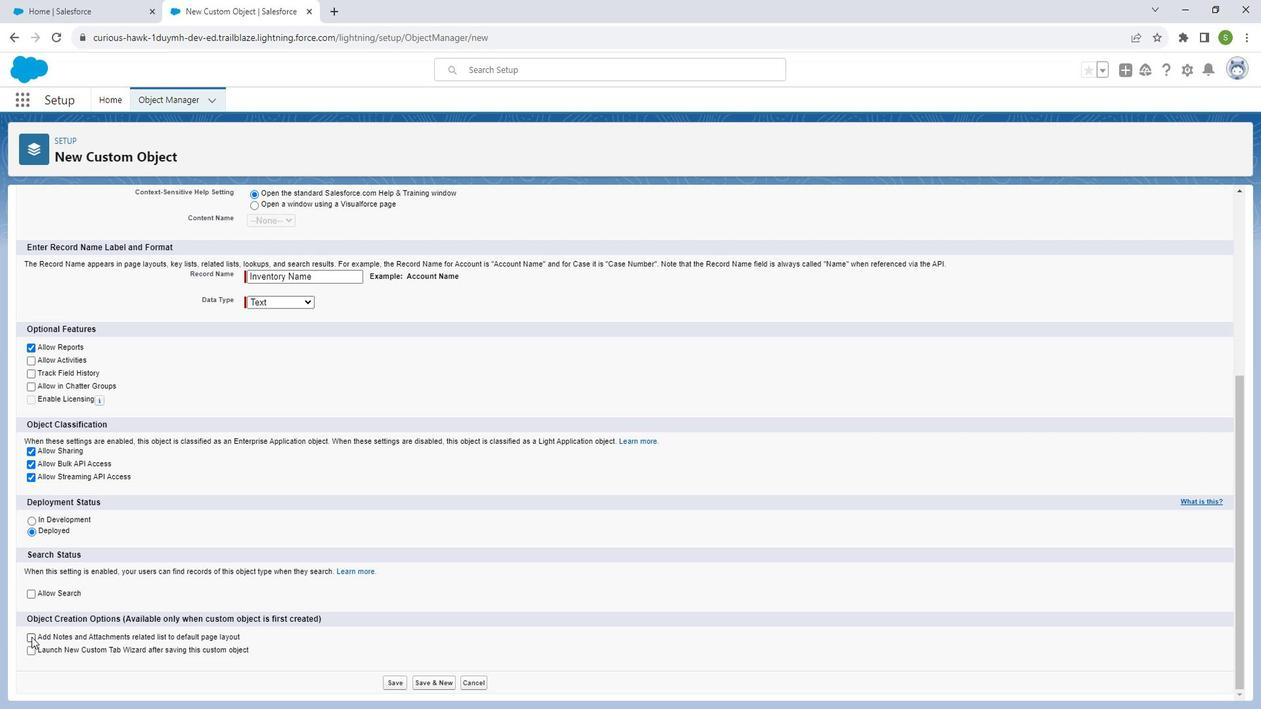 
Action: Mouse moved to (37, 356)
Screenshot: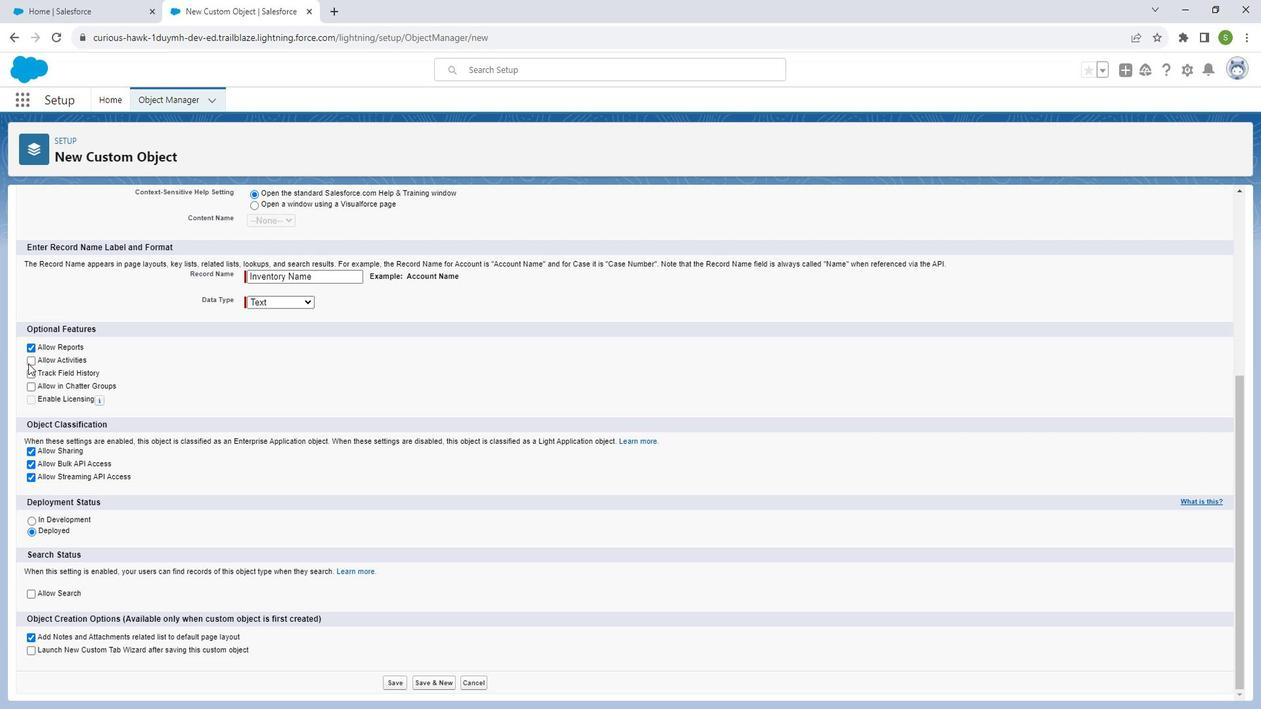 
Action: Mouse pressed left at (37, 356)
Screenshot: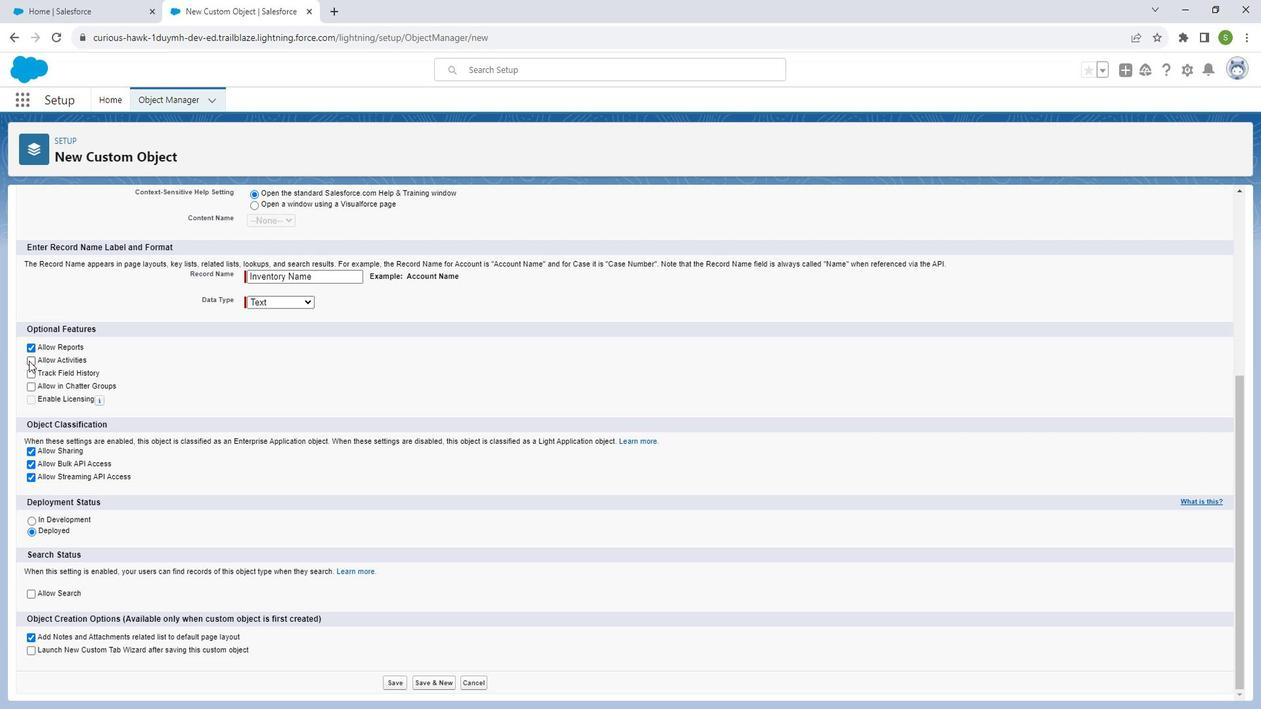 
Action: Mouse moved to (393, 669)
Screenshot: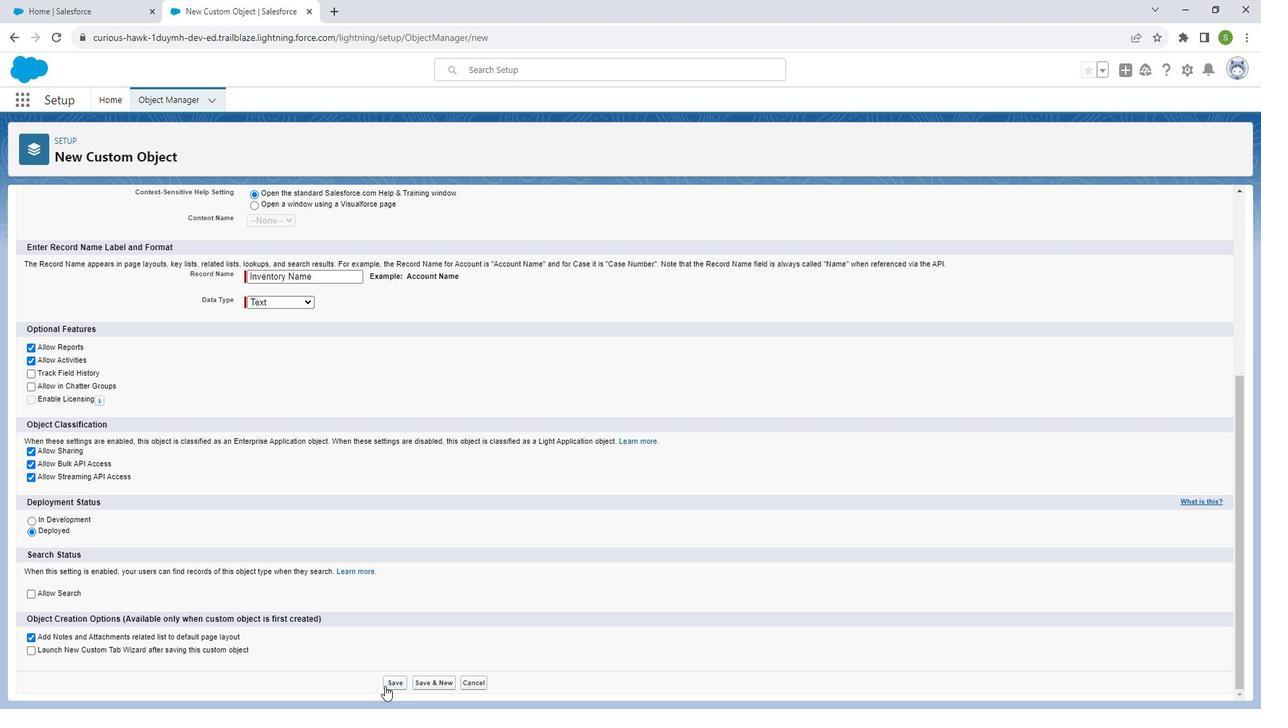 
Action: Mouse pressed left at (393, 669)
Screenshot: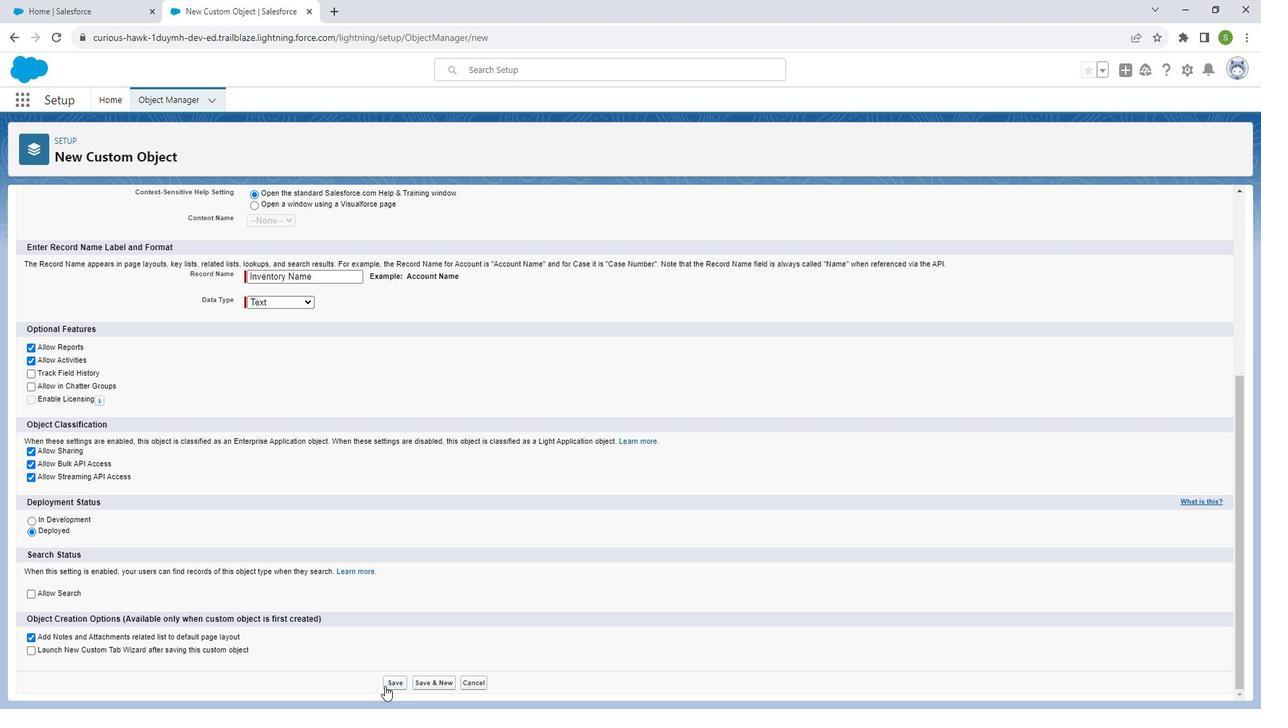 
Action: Mouse moved to (481, 575)
Screenshot: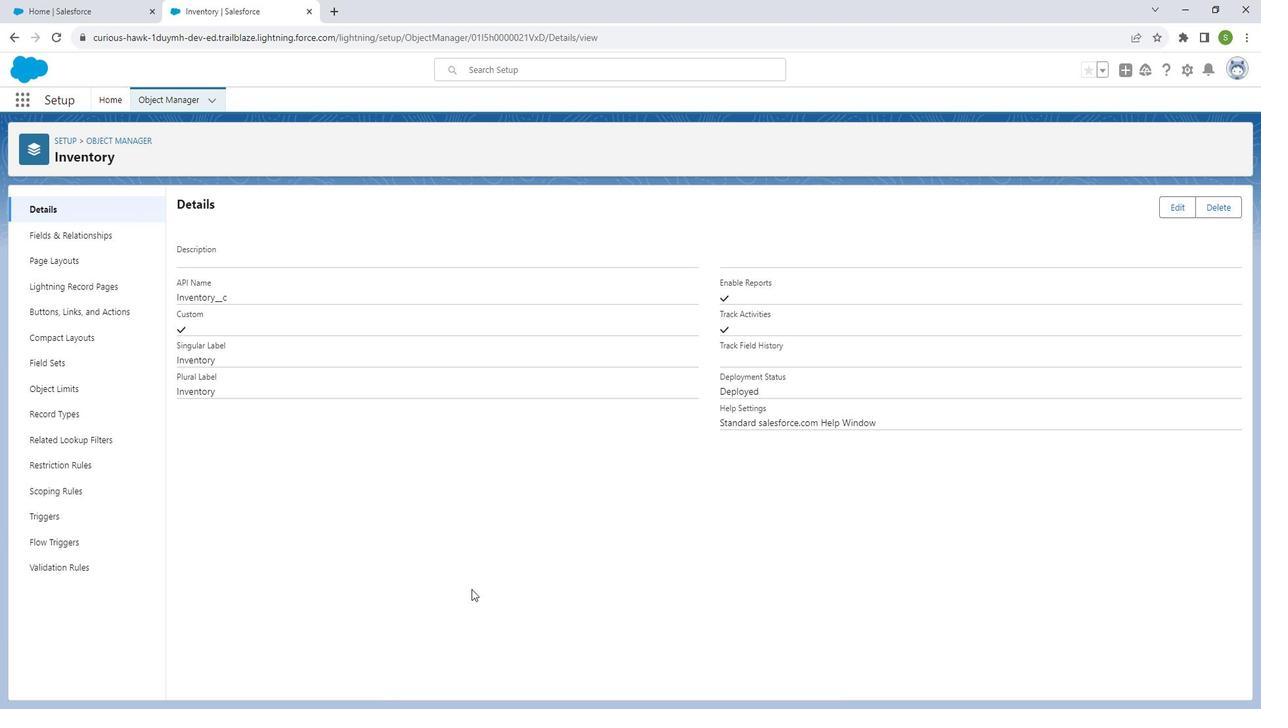 
